 Task: Change the issues option "With the reason" in advanced search to "any reason".
Action: Mouse moved to (184, 378)
Screenshot: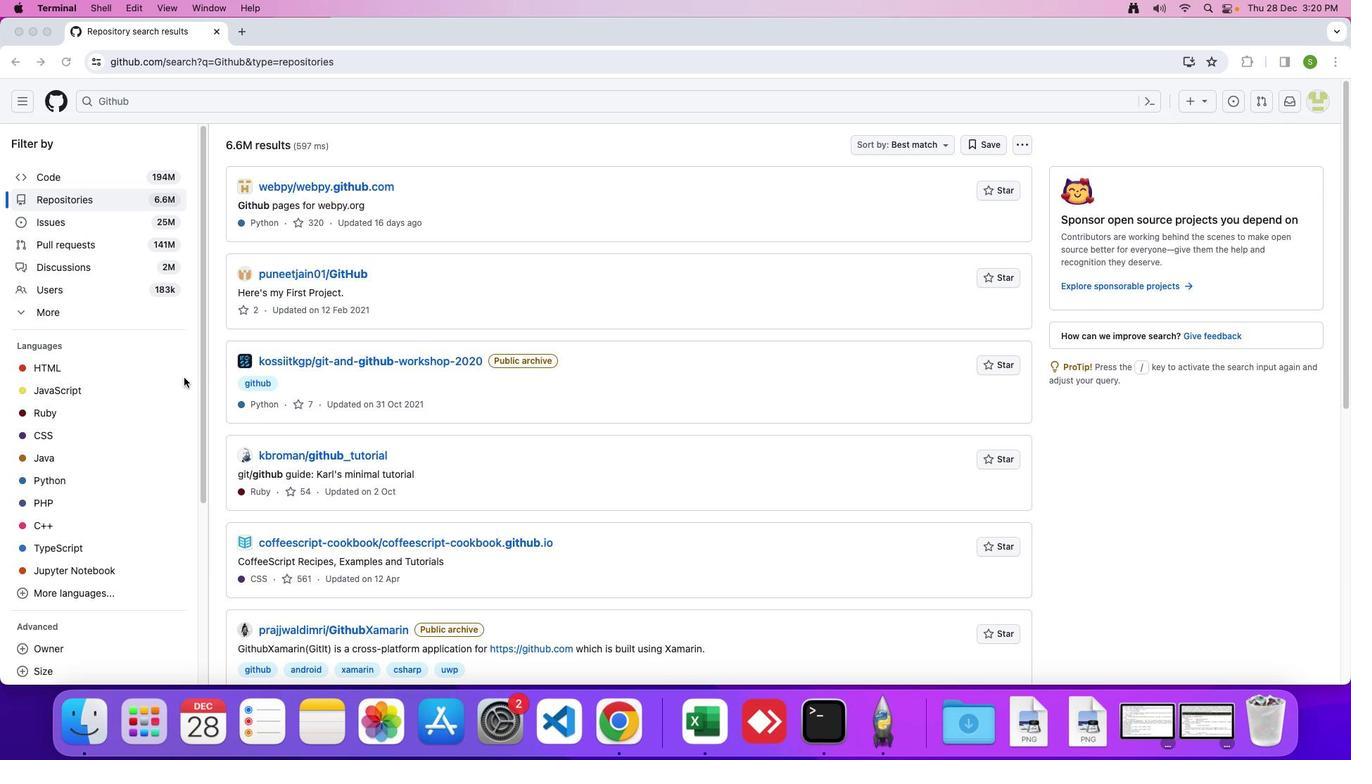 
Action: Mouse scrolled (184, 378) with delta (0, 0)
Screenshot: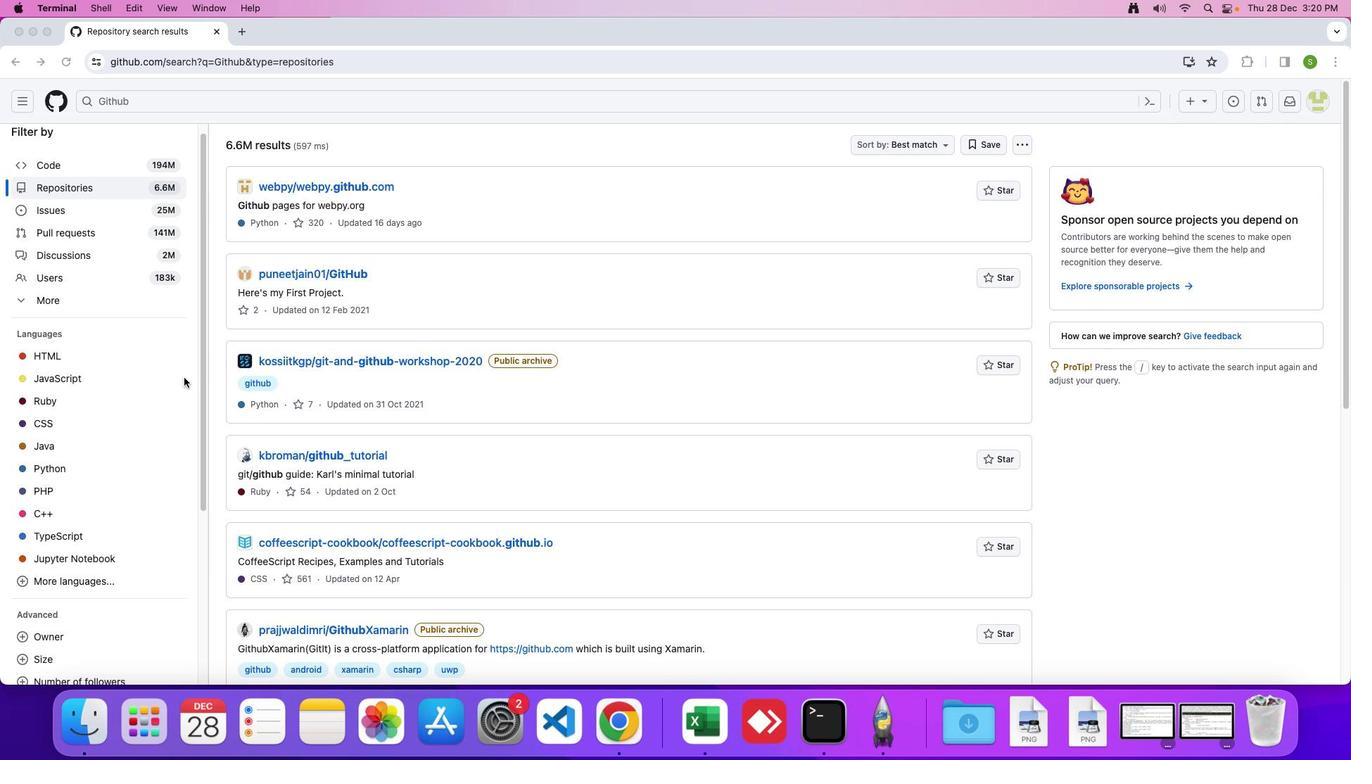 
Action: Mouse scrolled (184, 378) with delta (0, 0)
Screenshot: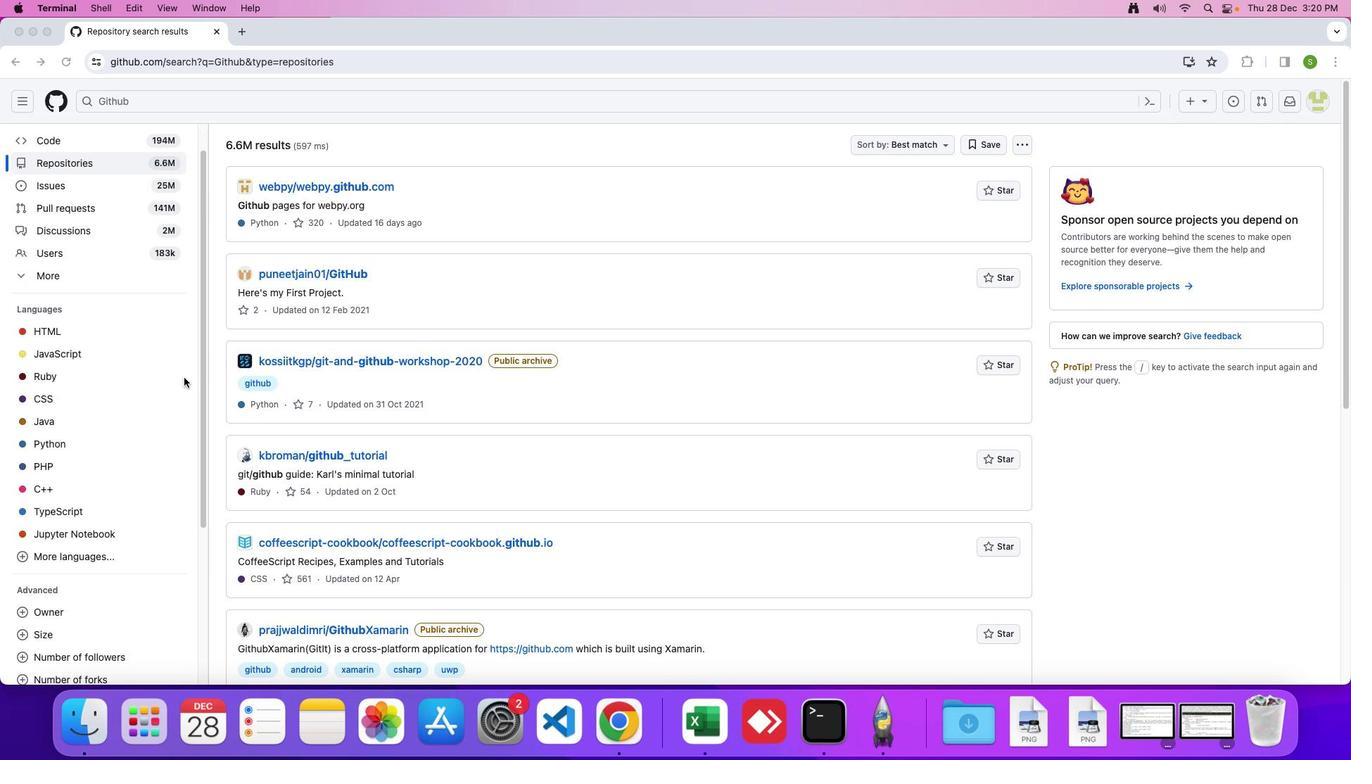
Action: Mouse scrolled (184, 378) with delta (0, -2)
Screenshot: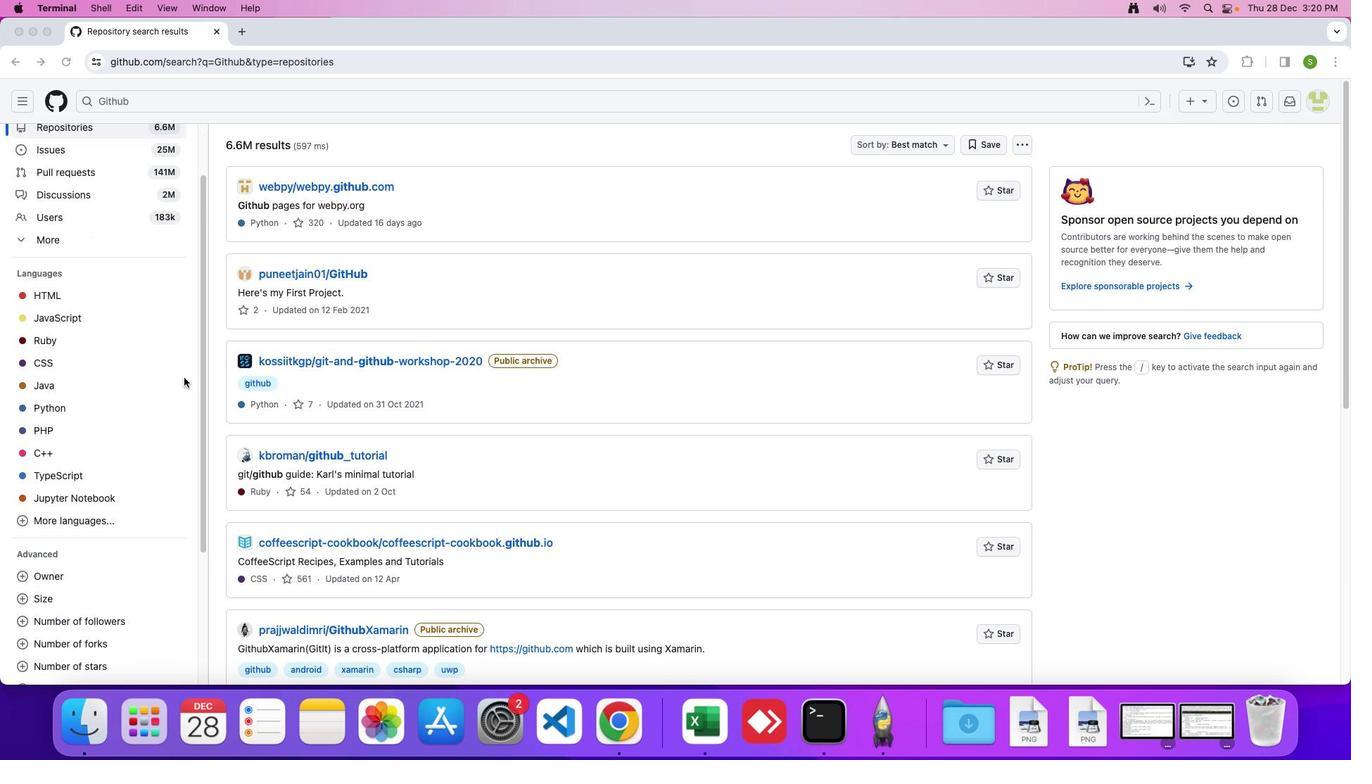 
Action: Mouse moved to (184, 378)
Screenshot: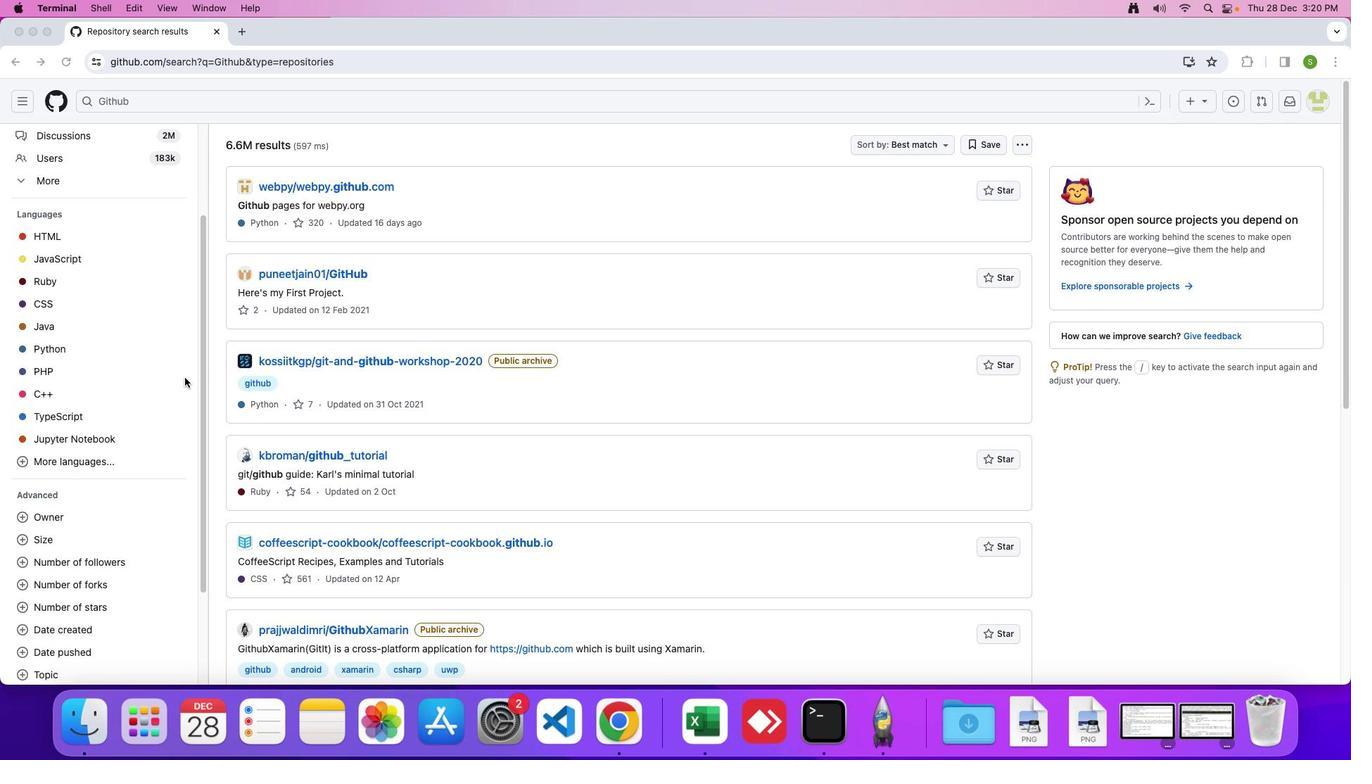 
Action: Mouse scrolled (184, 378) with delta (0, 0)
Screenshot: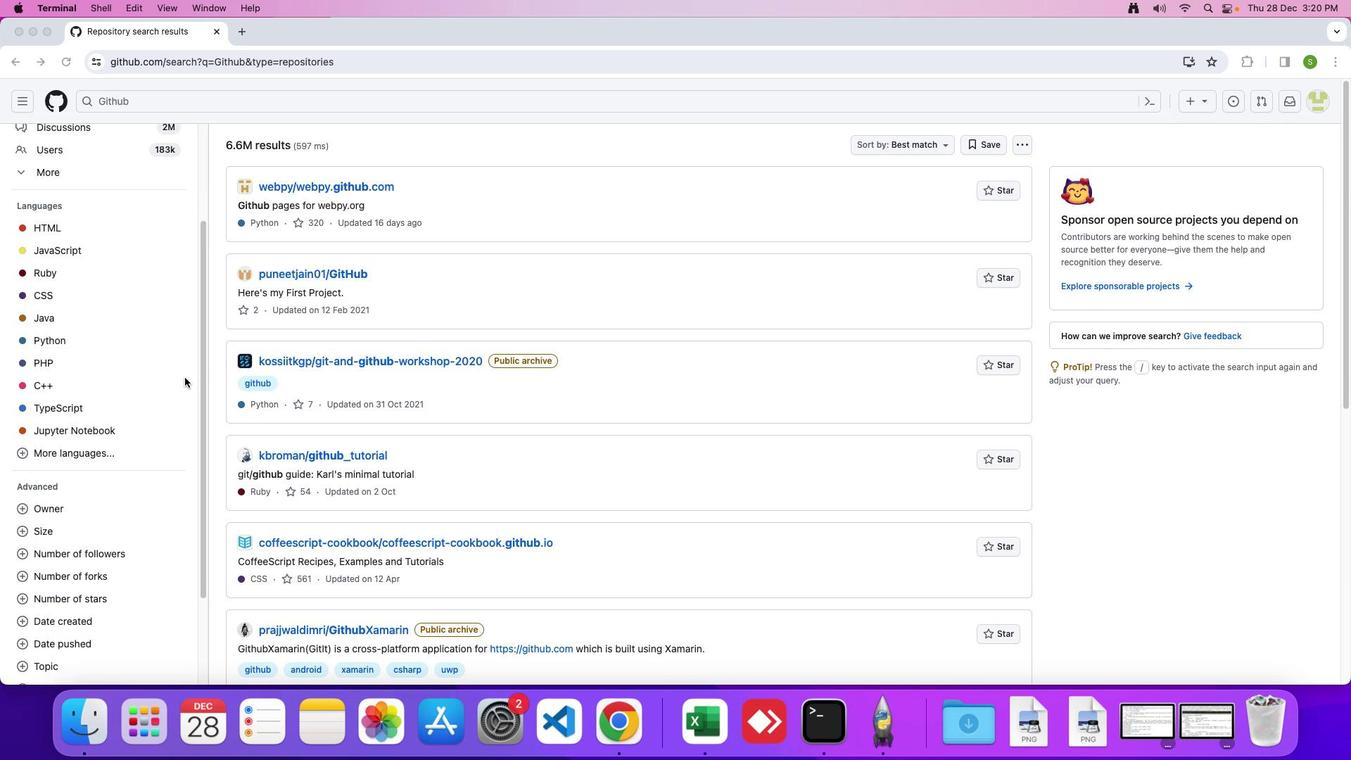 
Action: Mouse scrolled (184, 378) with delta (0, 0)
Screenshot: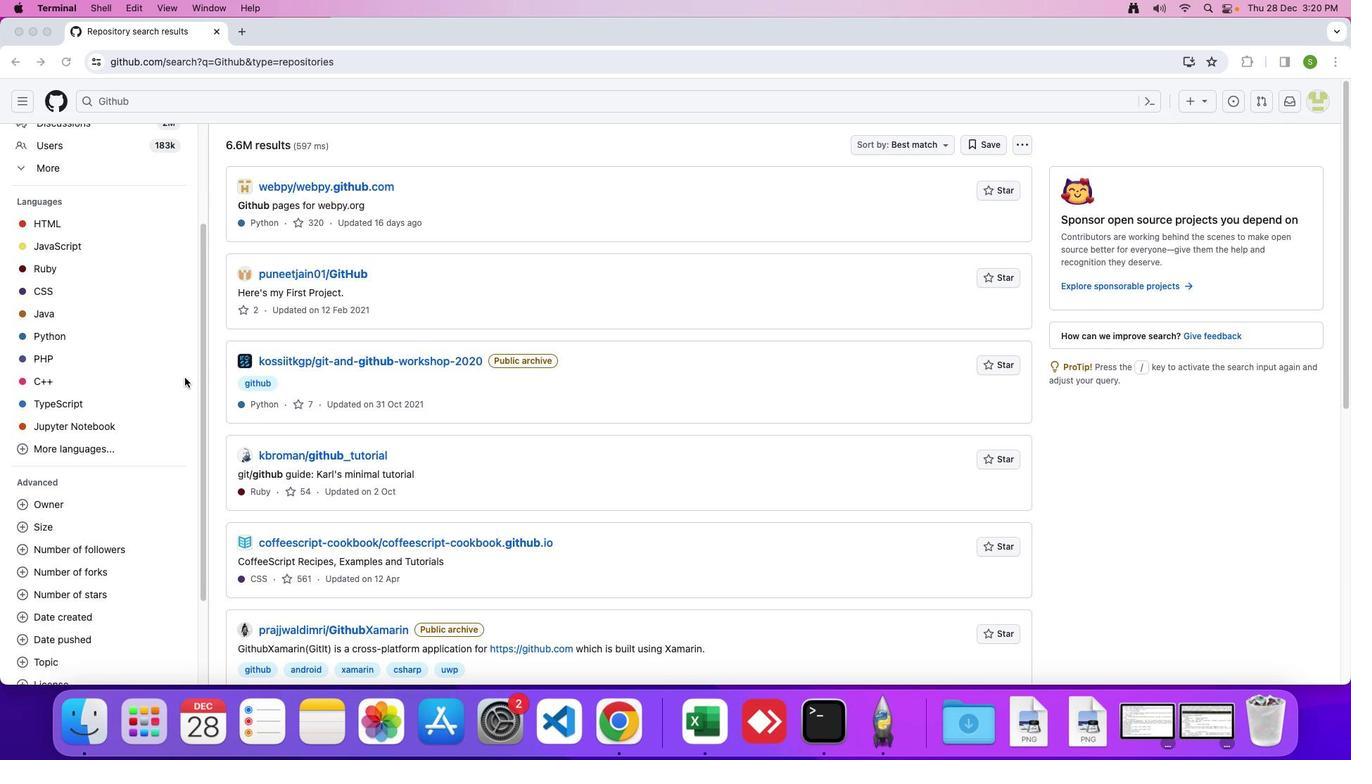 
Action: Mouse scrolled (184, 378) with delta (0, -1)
Screenshot: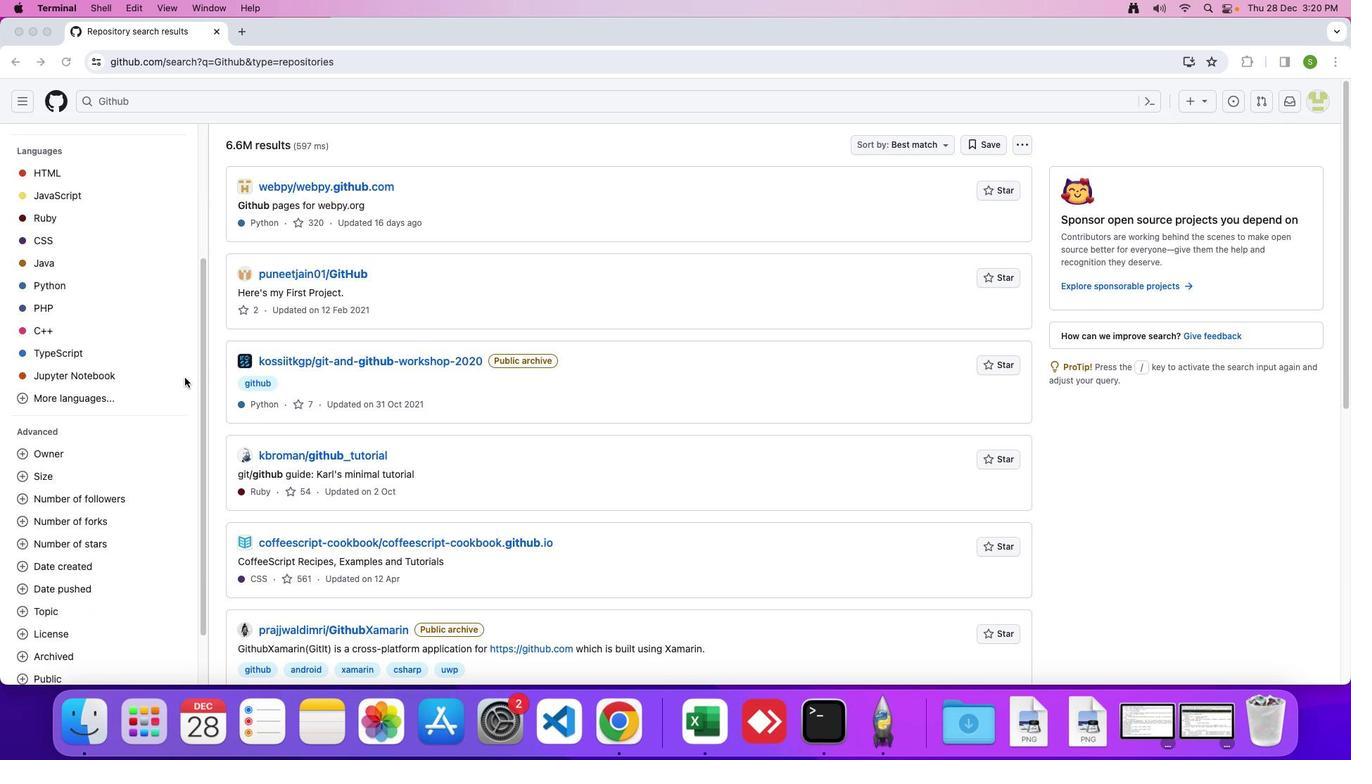 
Action: Mouse scrolled (184, 378) with delta (0, 0)
Screenshot: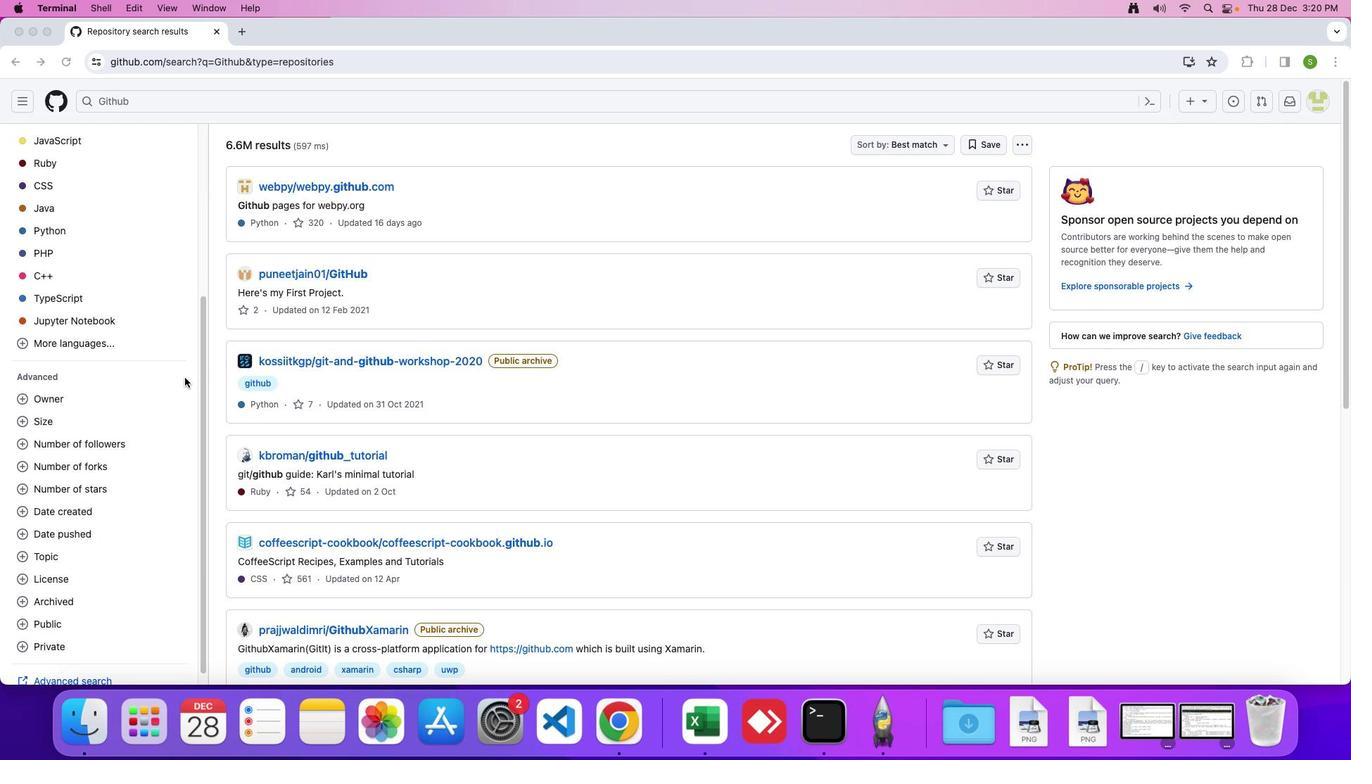 
Action: Mouse scrolled (184, 378) with delta (0, 0)
Screenshot: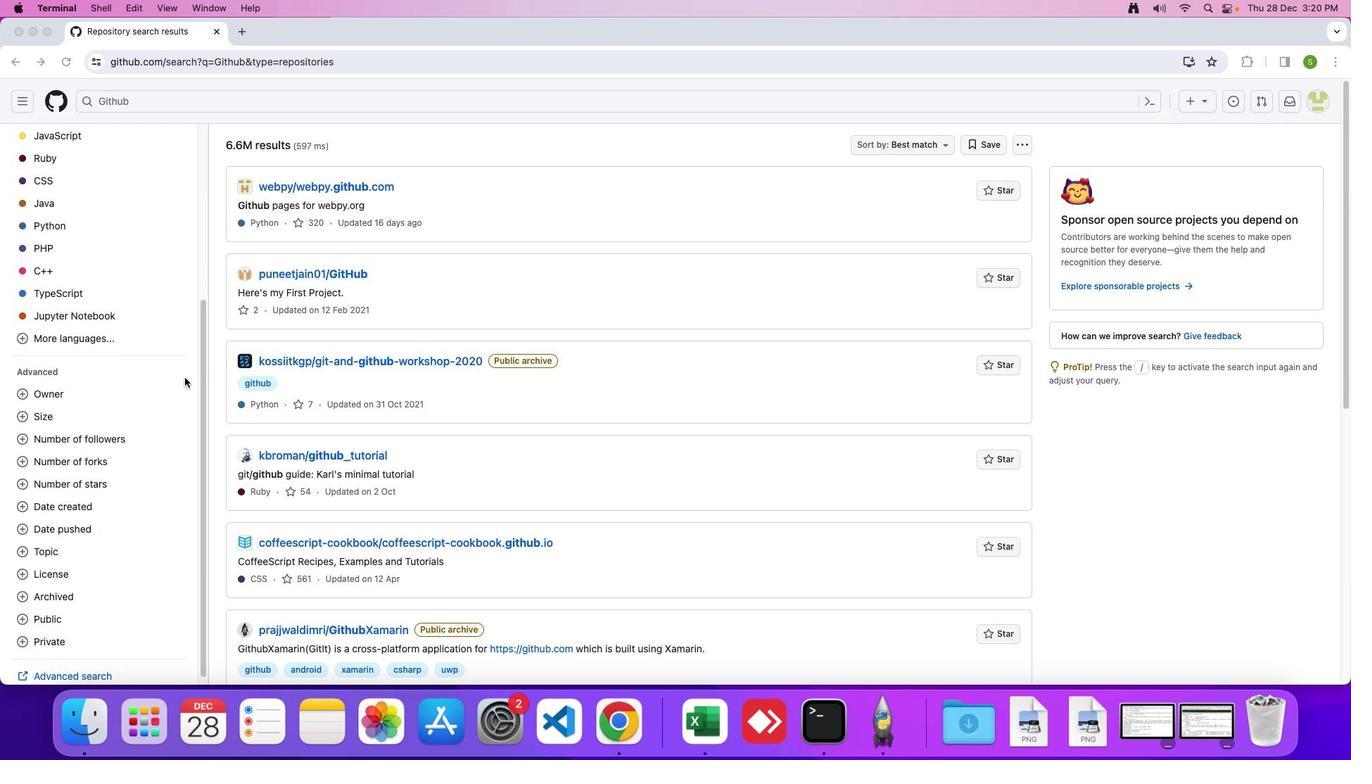
Action: Mouse scrolled (184, 378) with delta (0, -2)
Screenshot: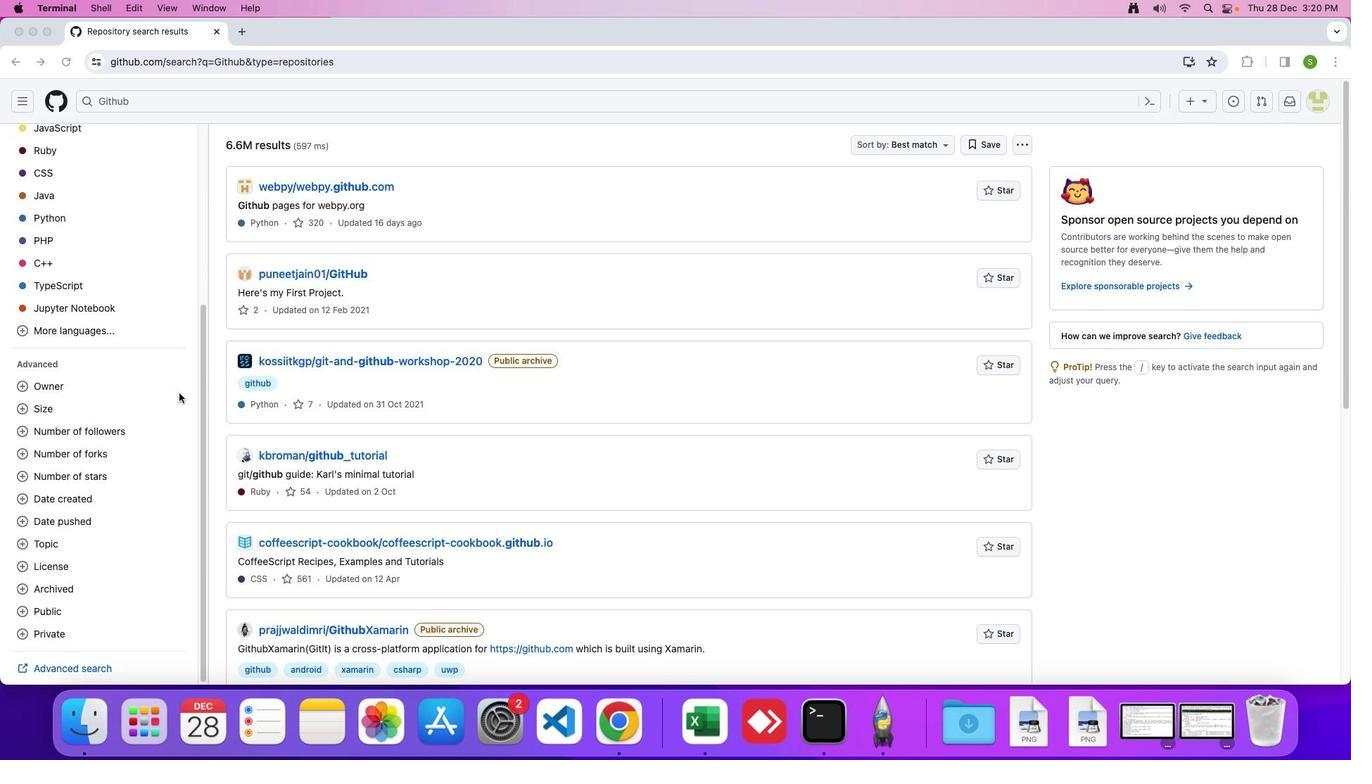 
Action: Mouse moved to (66, 663)
Screenshot: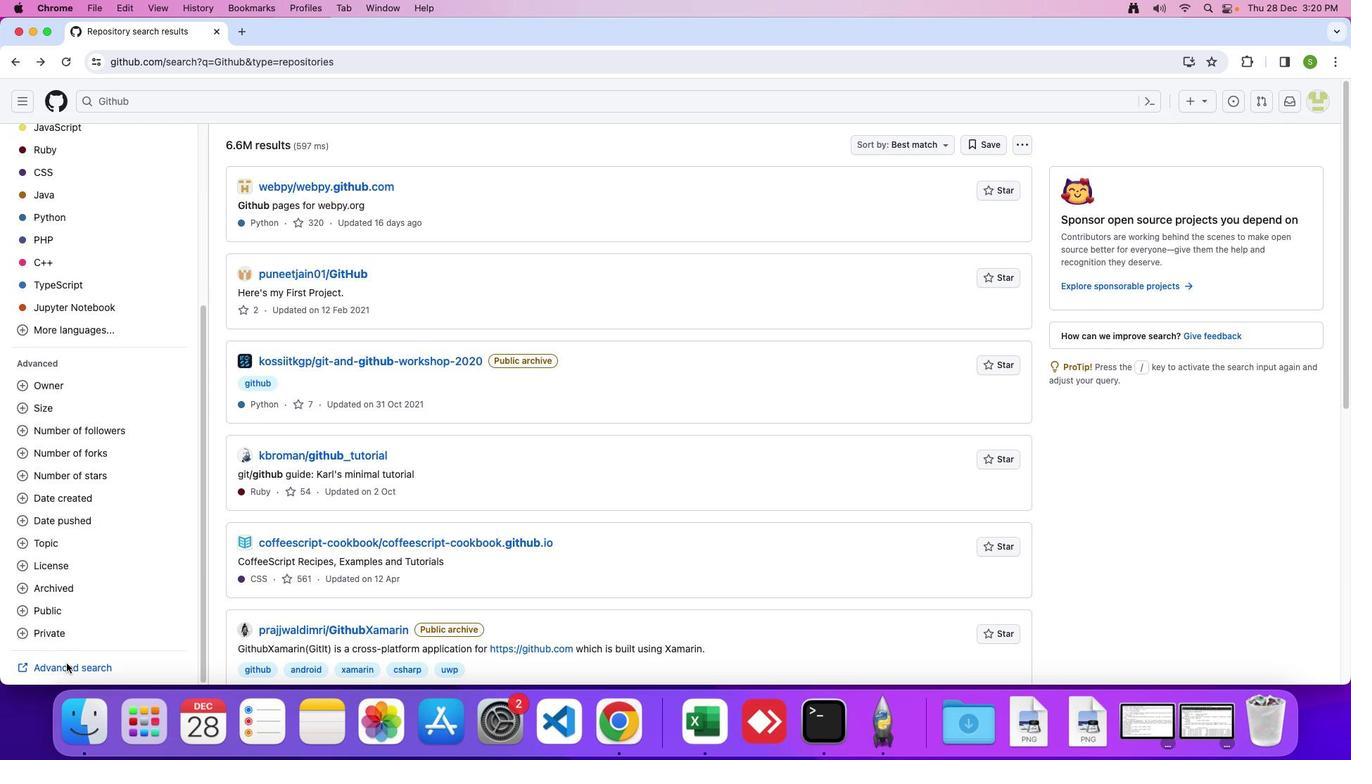 
Action: Mouse pressed left at (66, 663)
Screenshot: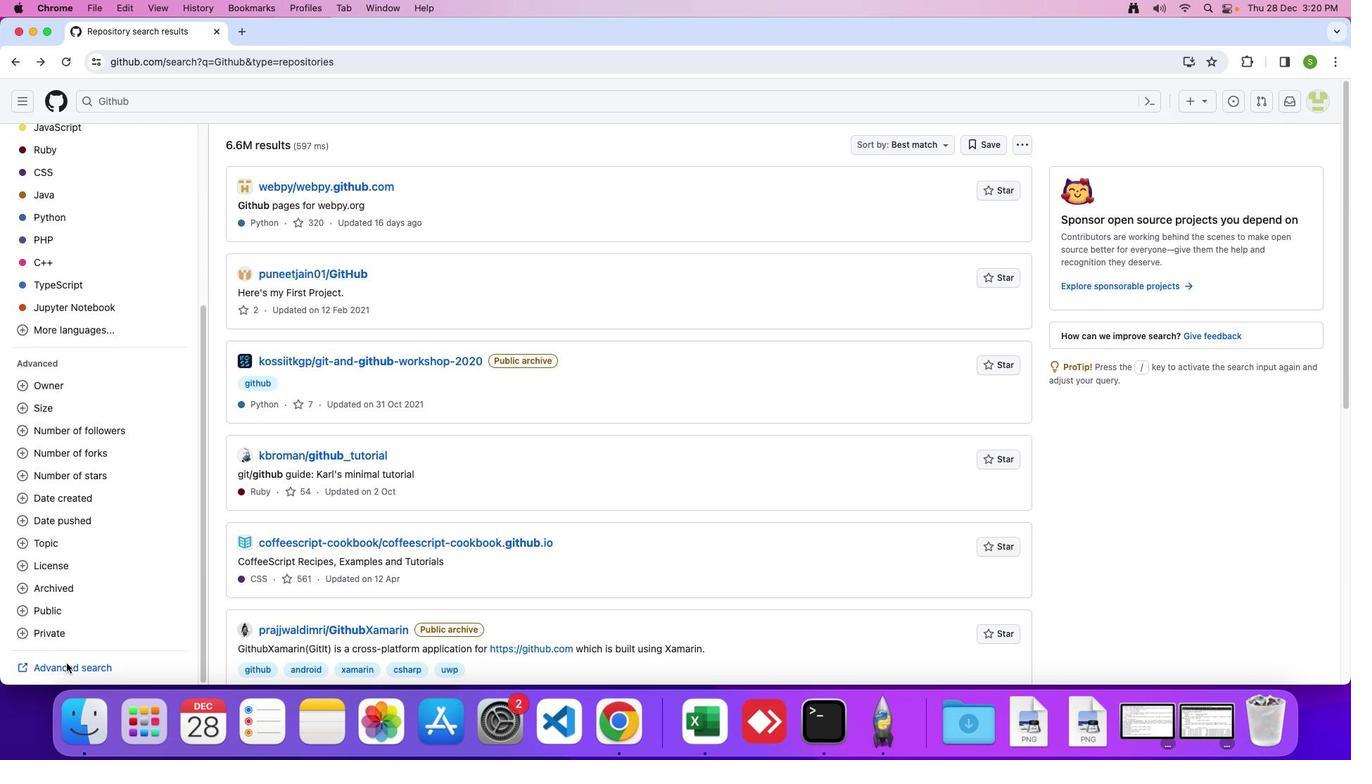 
Action: Mouse moved to (66, 664)
Screenshot: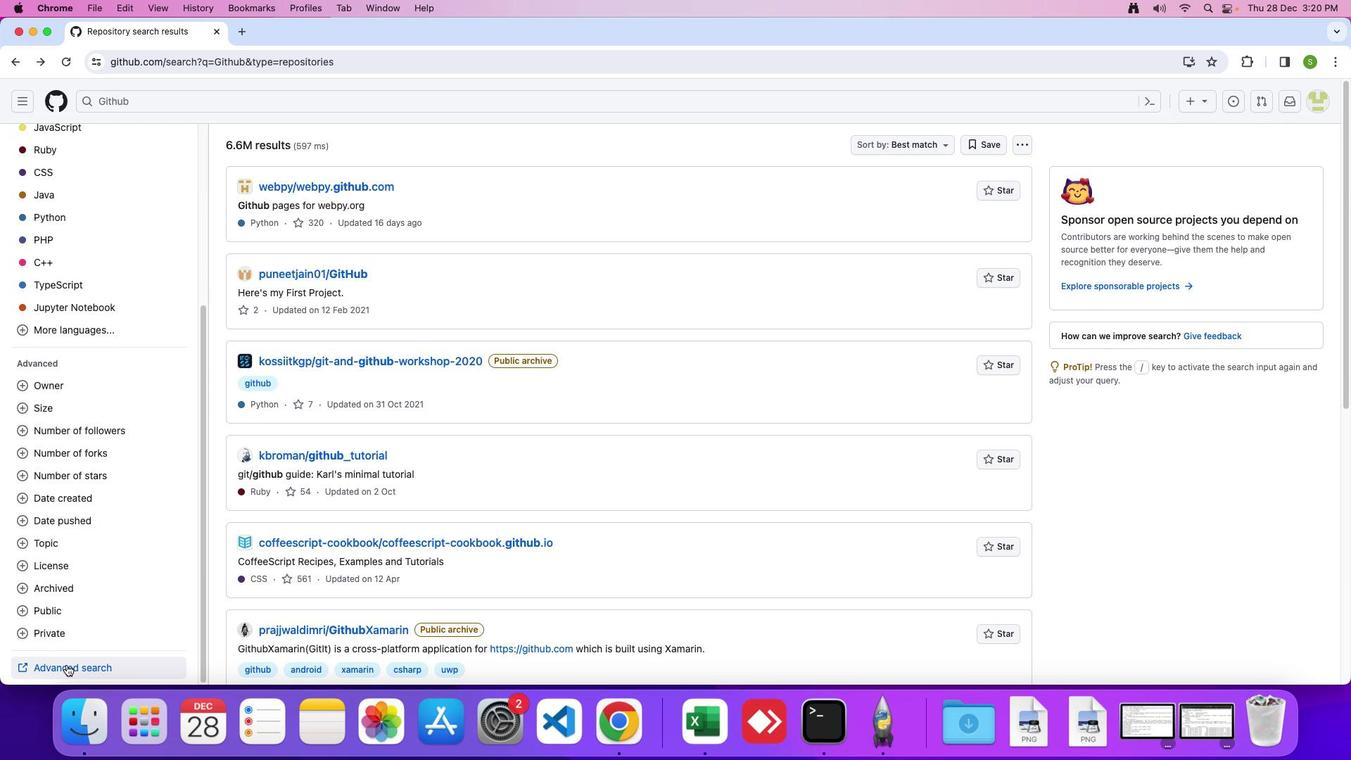 
Action: Mouse pressed left at (66, 664)
Screenshot: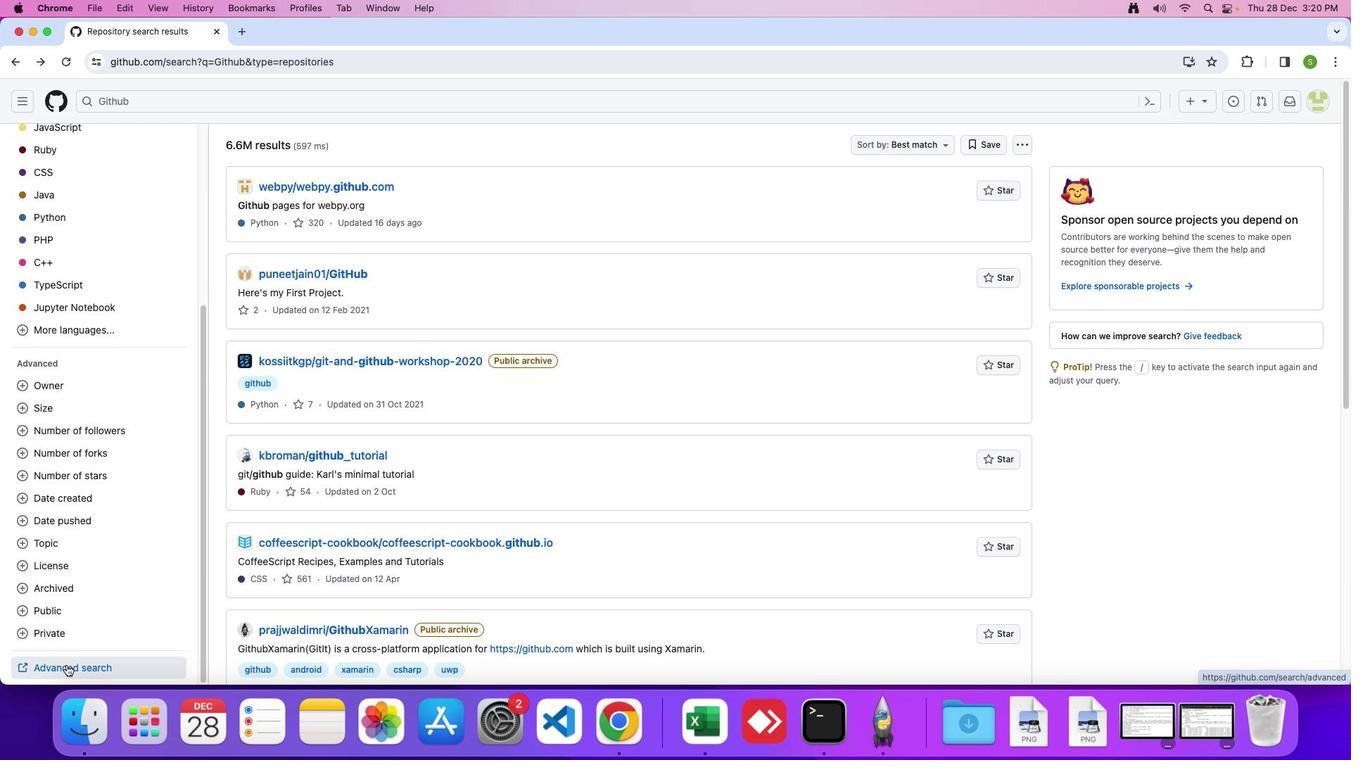 
Action: Mouse moved to (622, 457)
Screenshot: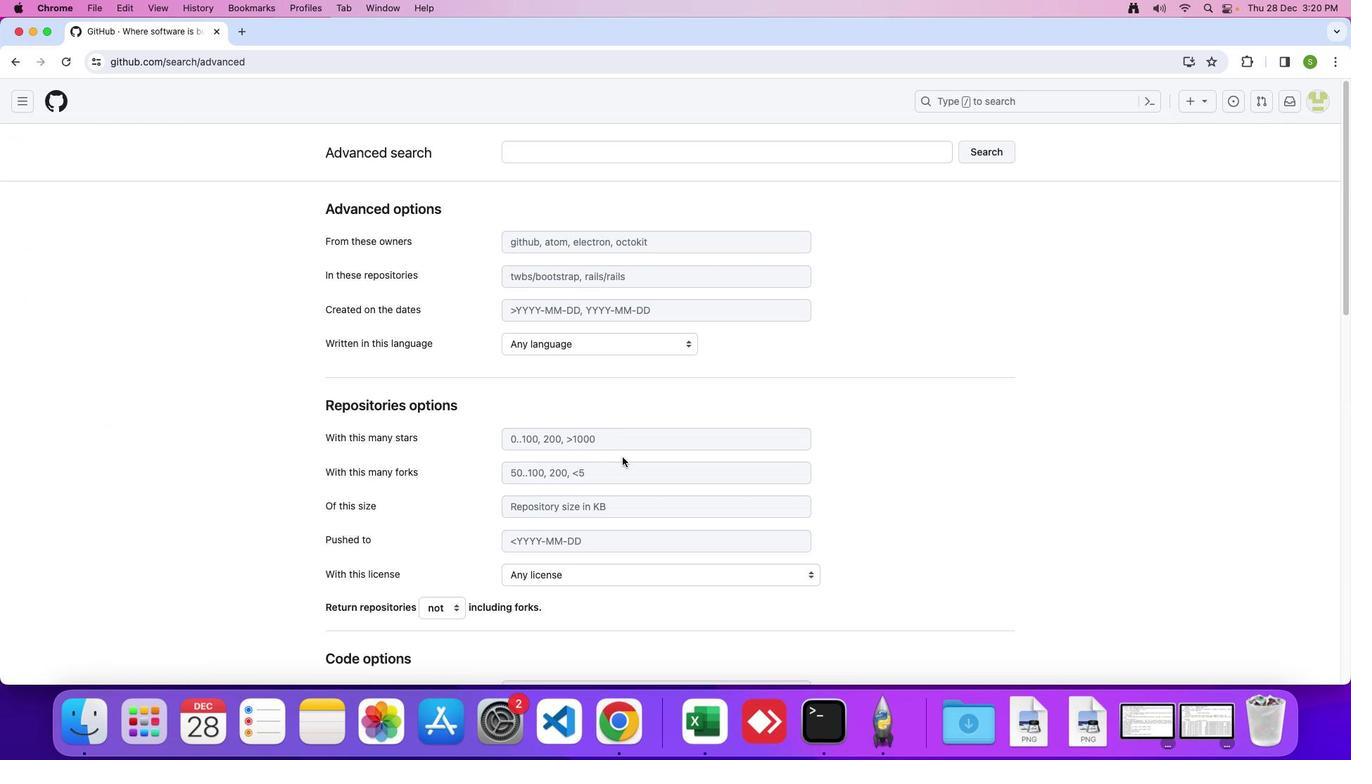 
Action: Mouse scrolled (622, 457) with delta (0, 0)
Screenshot: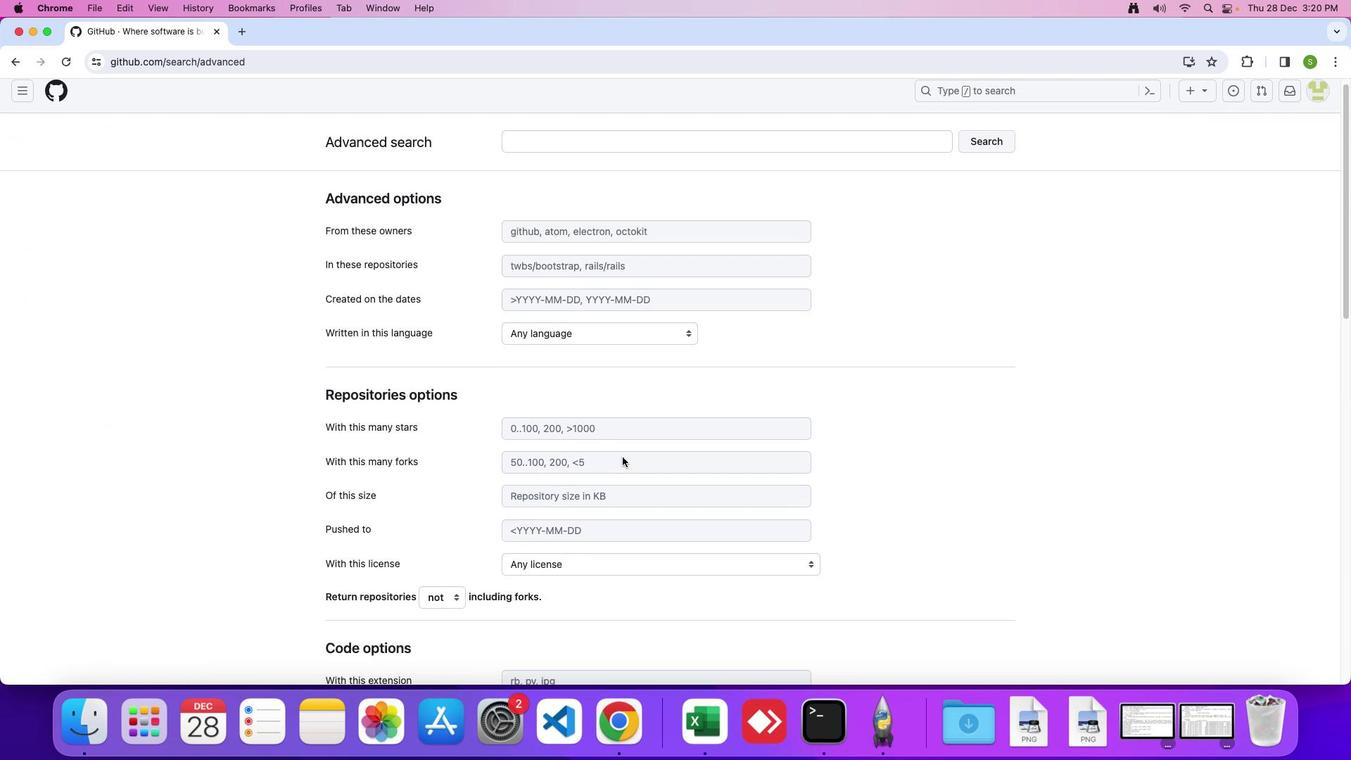 
Action: Mouse scrolled (622, 457) with delta (0, 0)
Screenshot: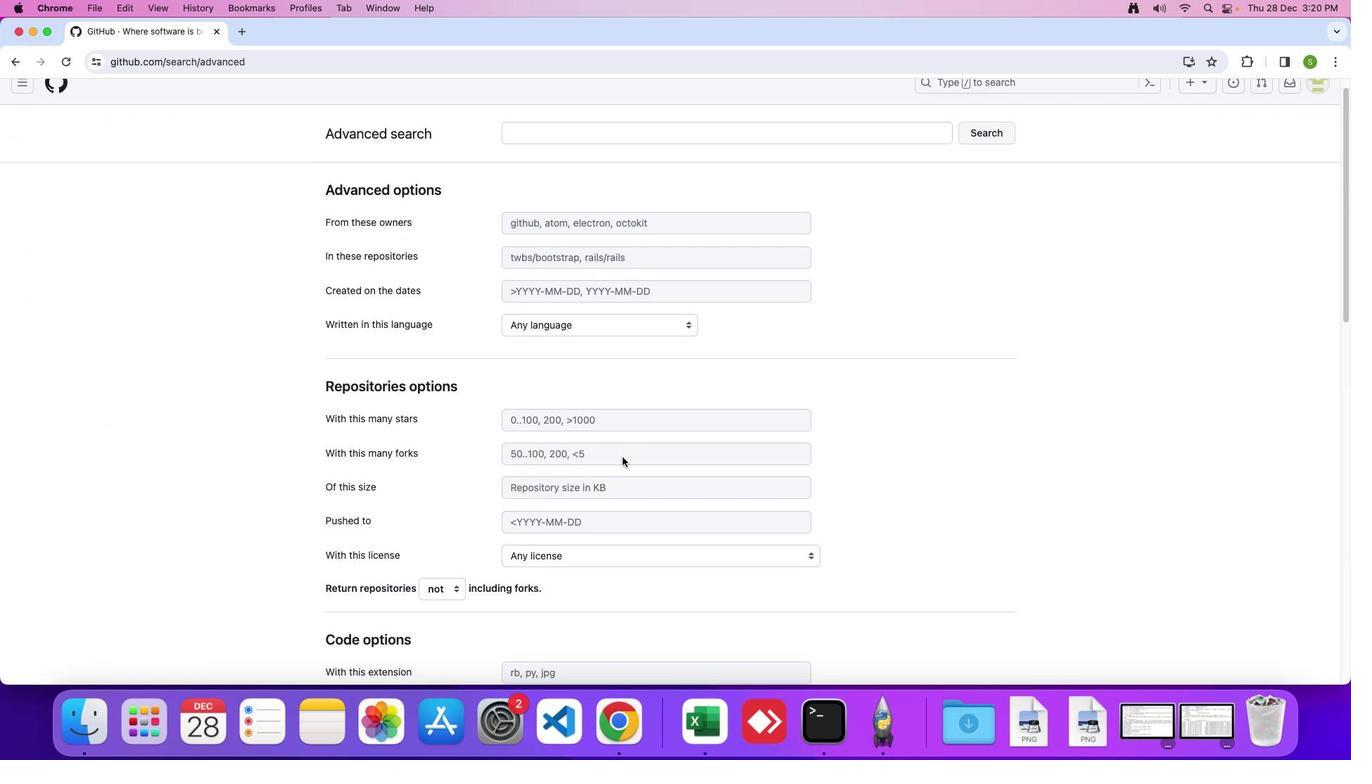 
Action: Mouse scrolled (622, 457) with delta (0, 0)
Screenshot: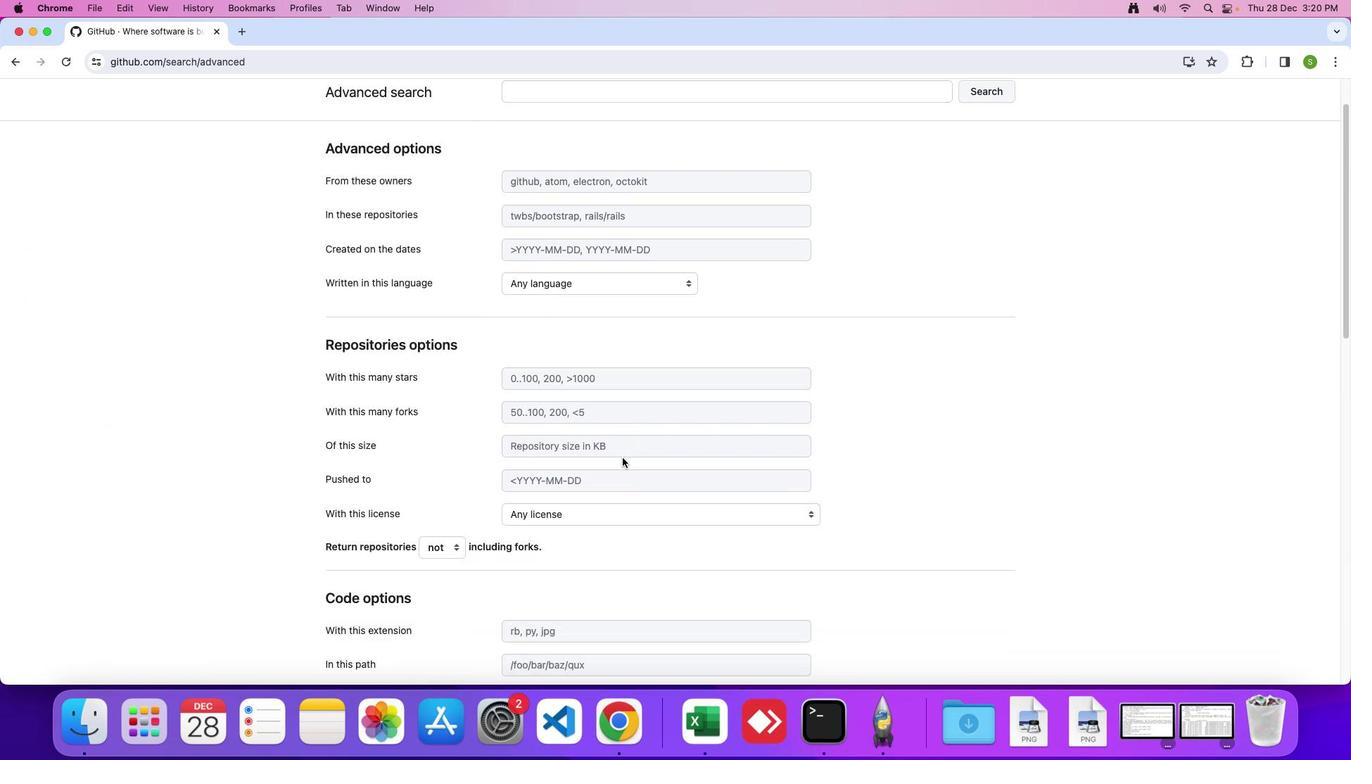 
Action: Mouse moved to (611, 457)
Screenshot: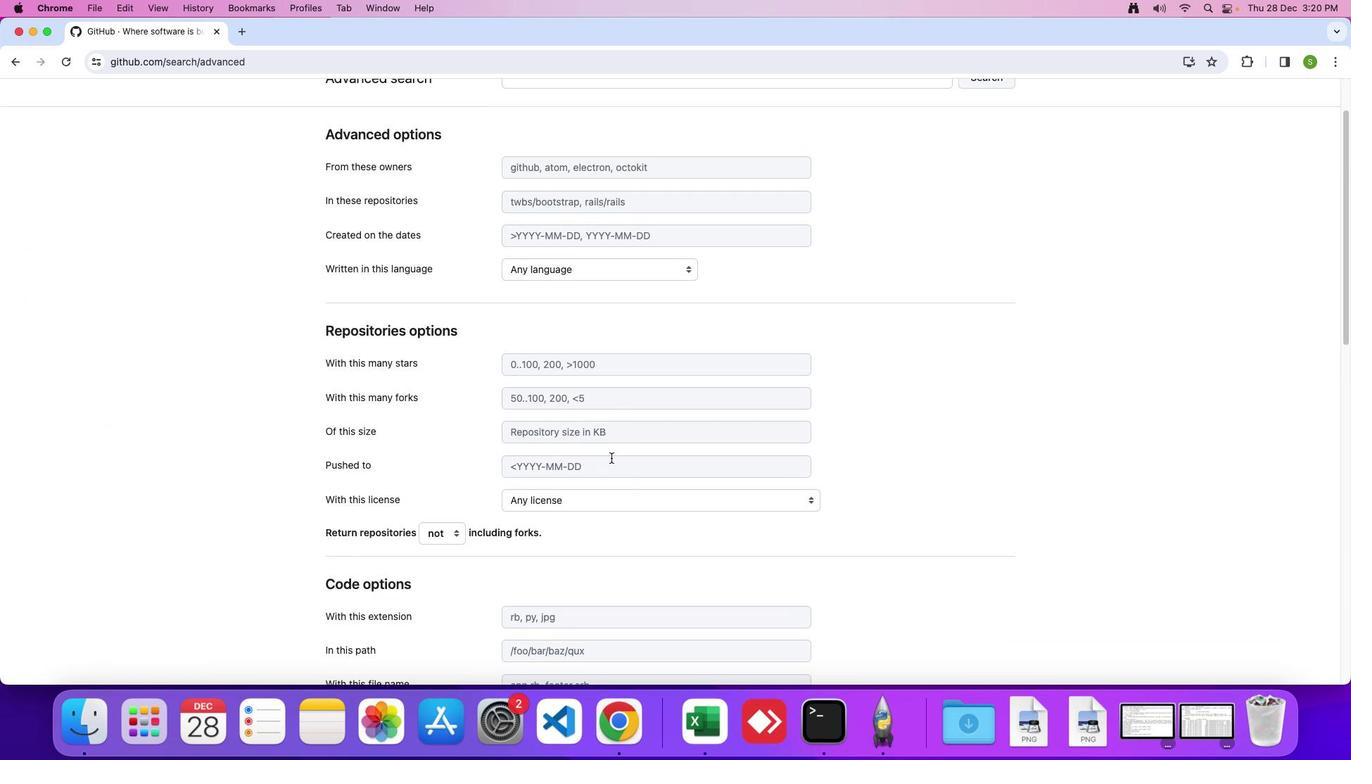 
Action: Mouse scrolled (611, 457) with delta (0, 0)
Screenshot: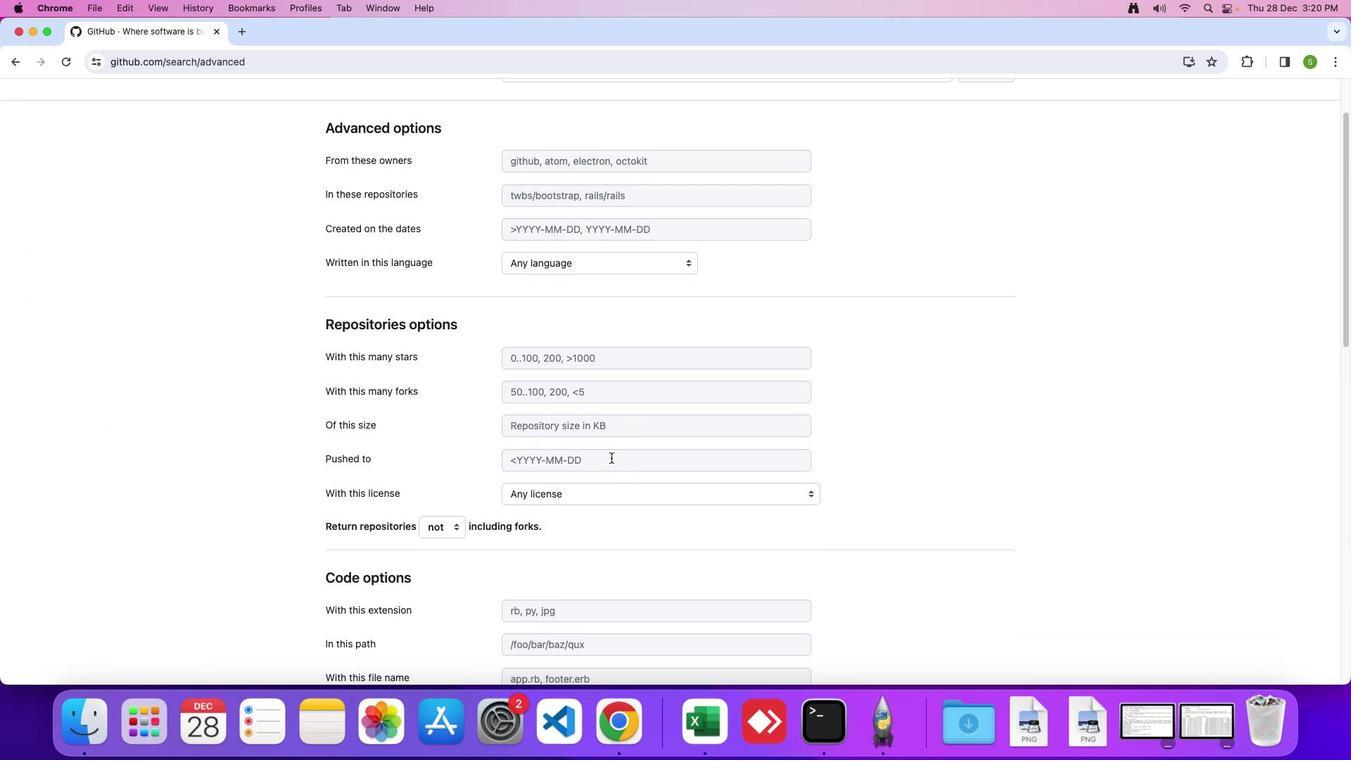 
Action: Mouse scrolled (611, 457) with delta (0, 0)
Screenshot: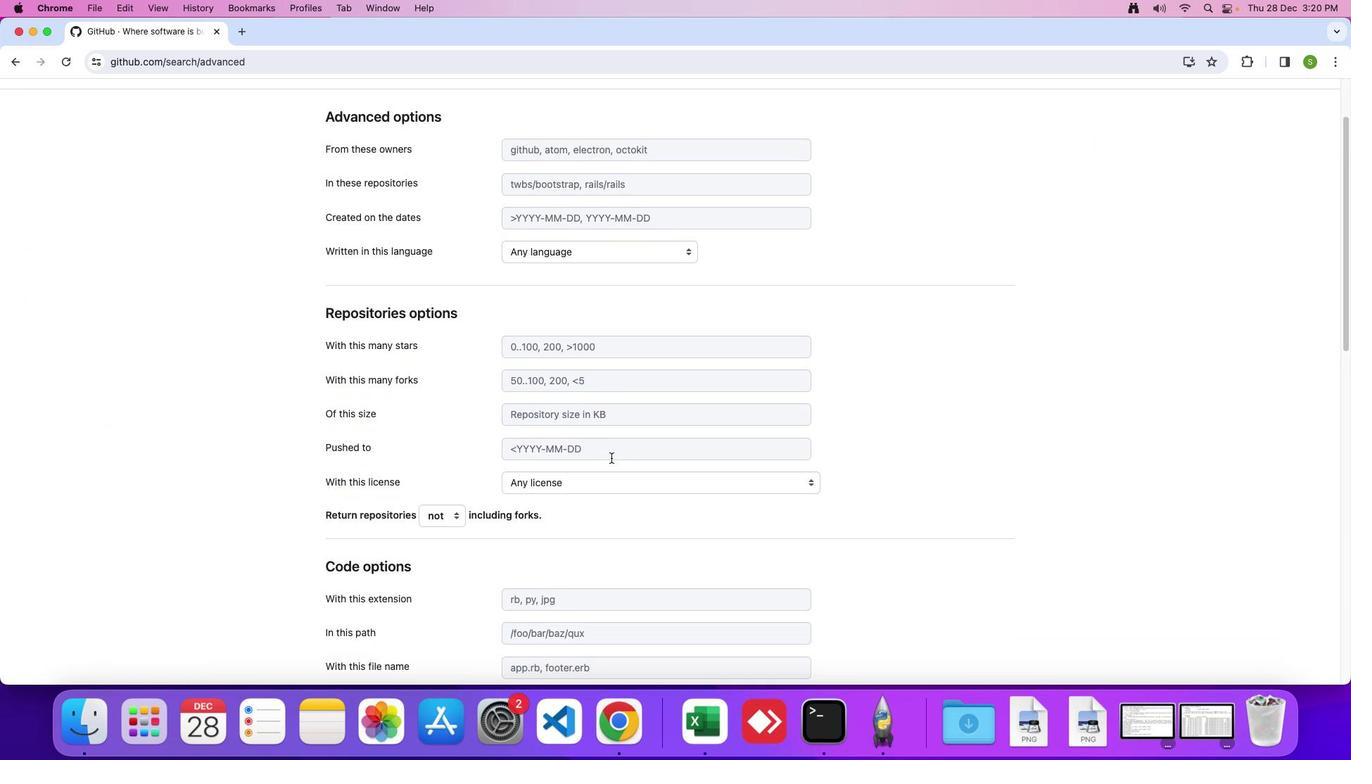 
Action: Mouse moved to (611, 457)
Screenshot: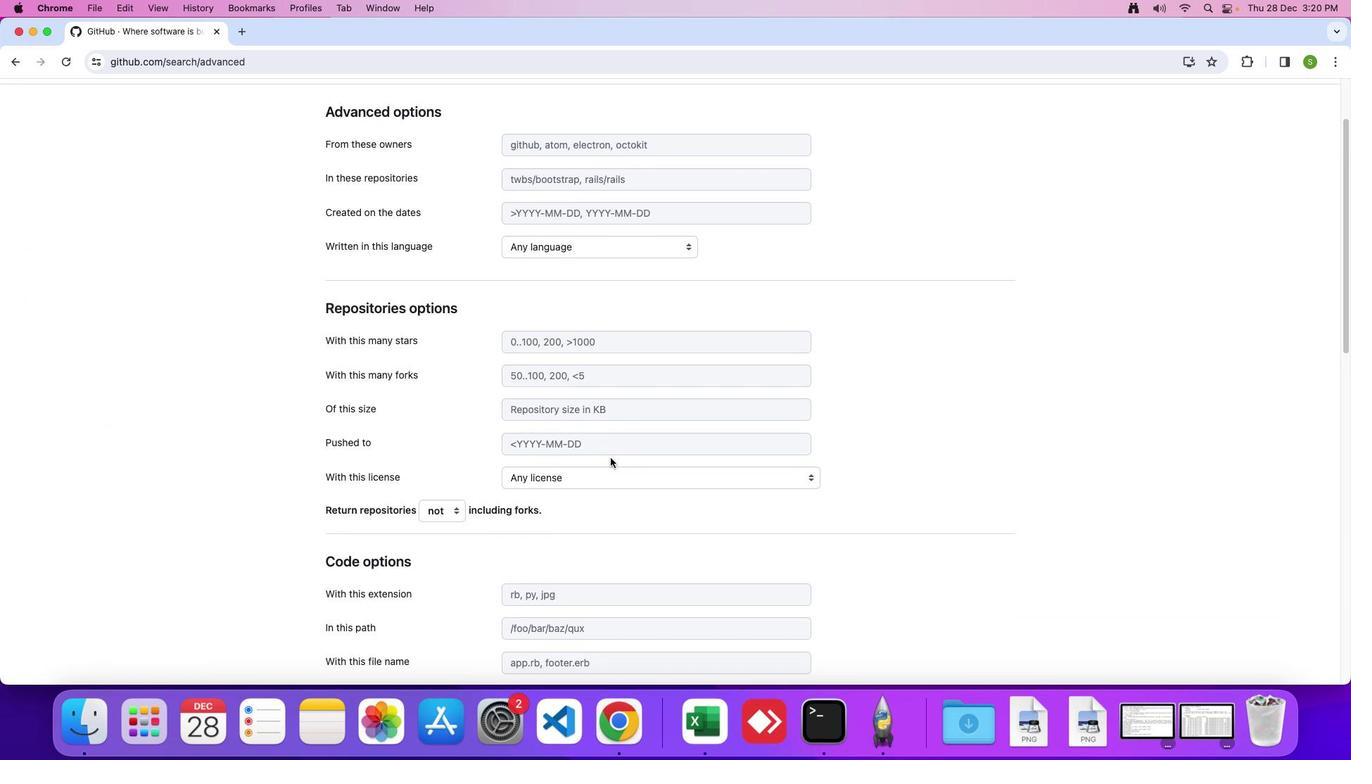 
Action: Mouse scrolled (611, 457) with delta (0, 0)
Screenshot: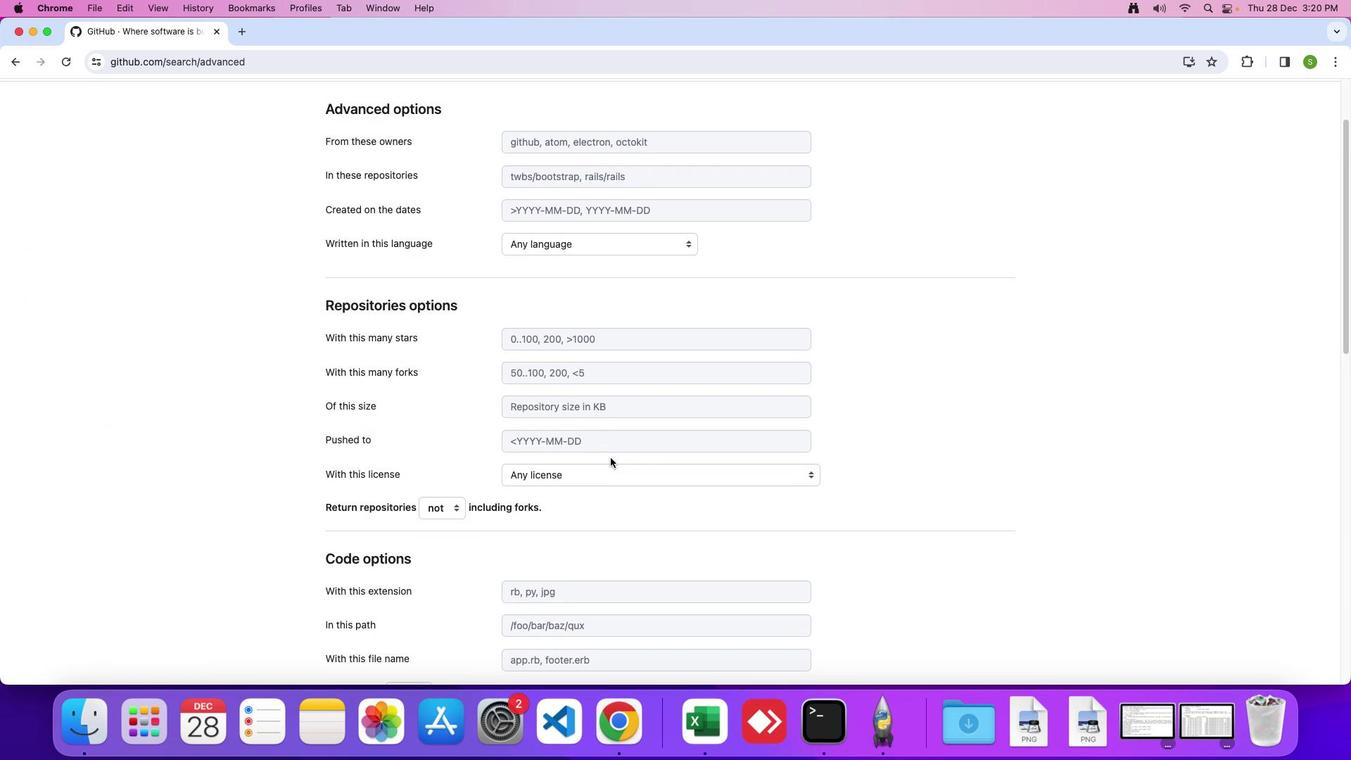 
Action: Mouse scrolled (611, 457) with delta (0, 0)
Screenshot: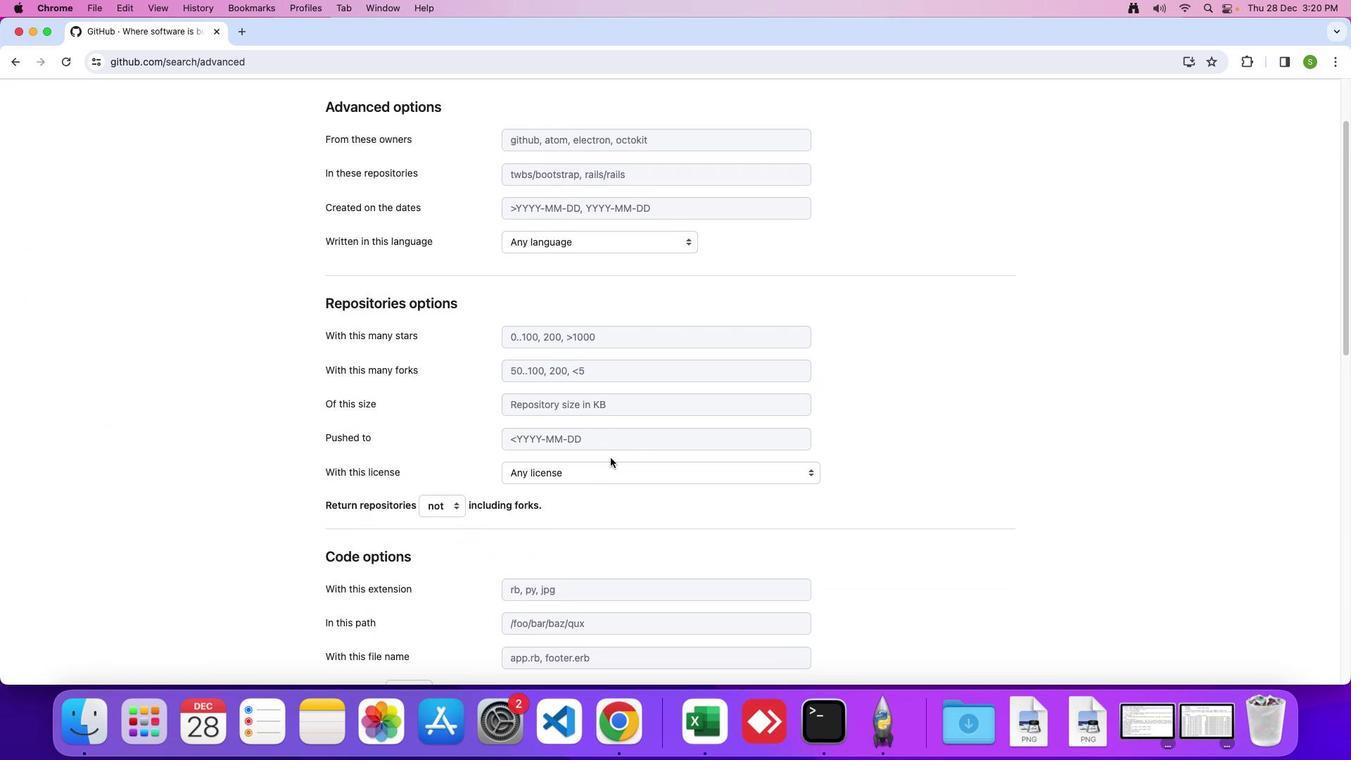 
Action: Mouse scrolled (611, 457) with delta (0, 0)
Screenshot: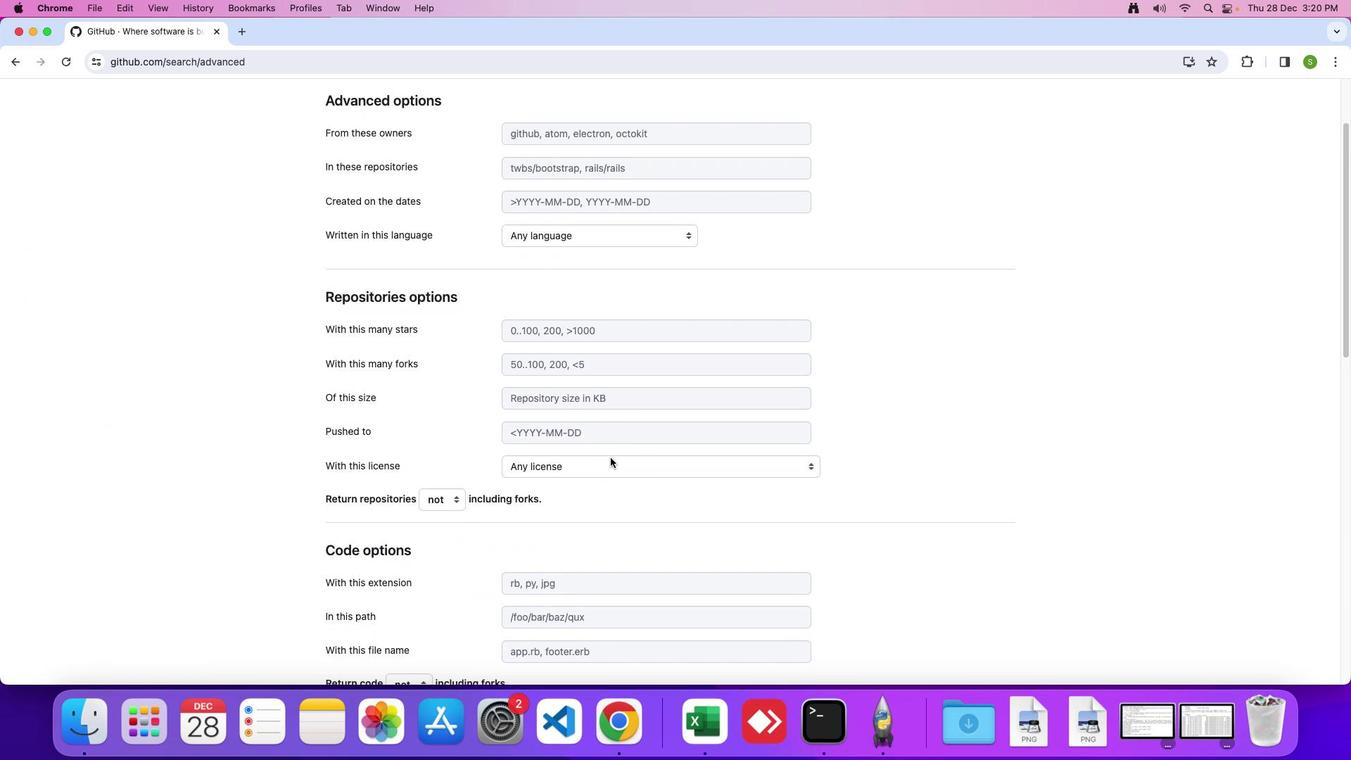 
Action: Mouse moved to (609, 458)
Screenshot: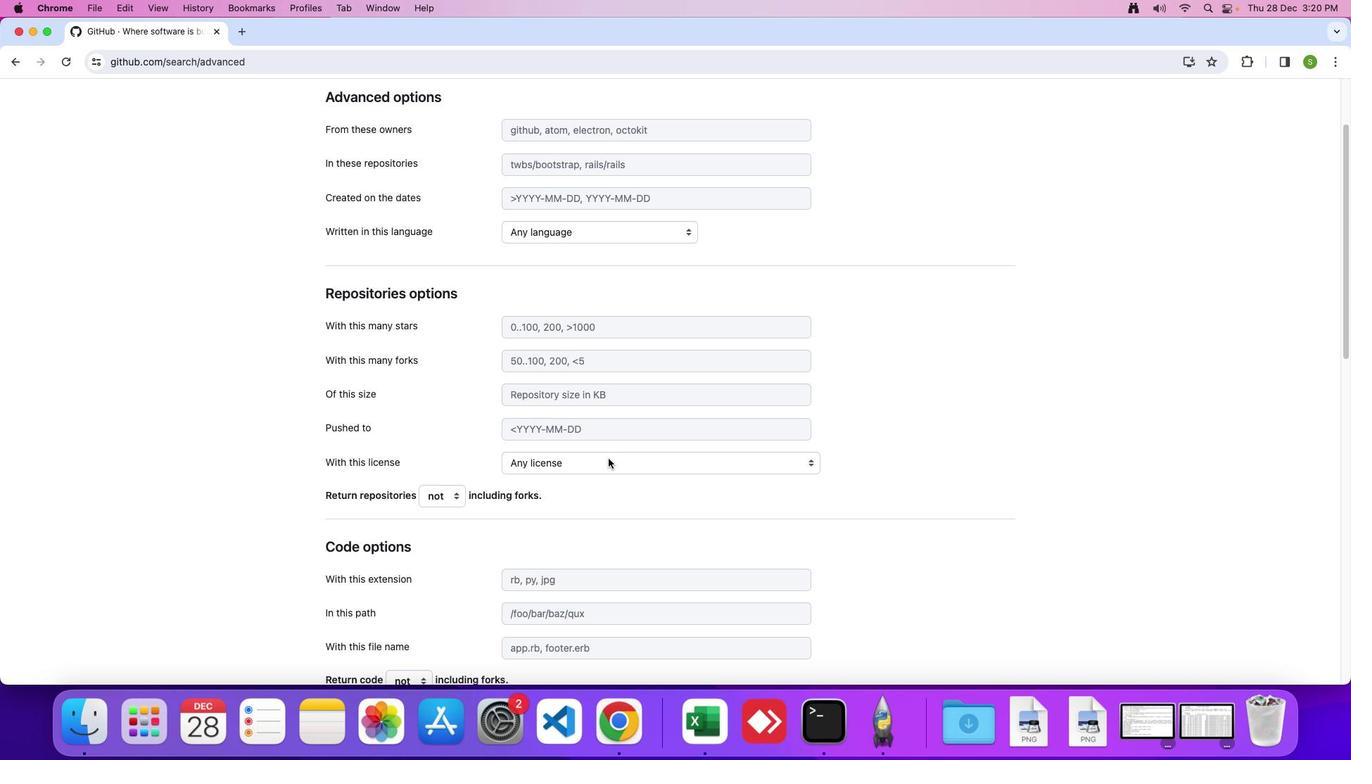 
Action: Mouse scrolled (609, 458) with delta (0, 0)
Screenshot: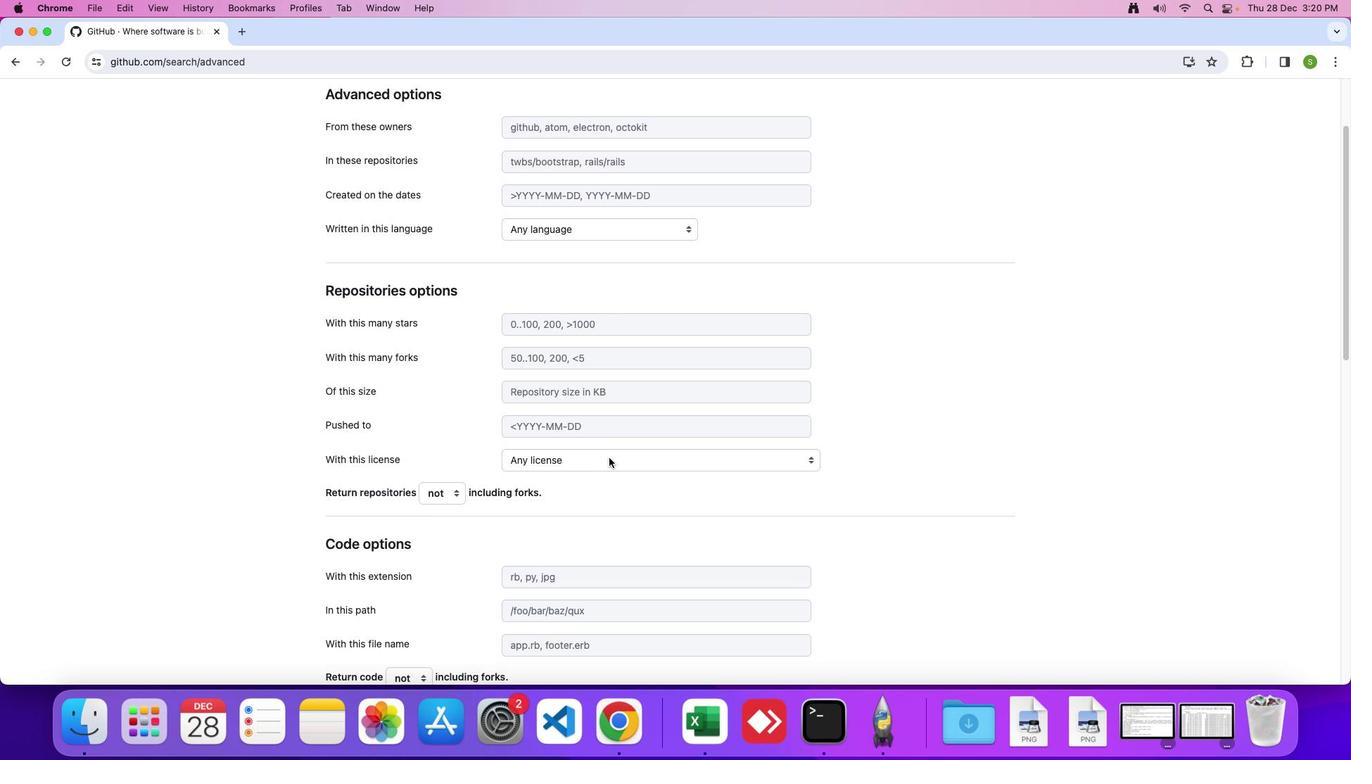 
Action: Mouse scrolled (609, 458) with delta (0, 0)
Screenshot: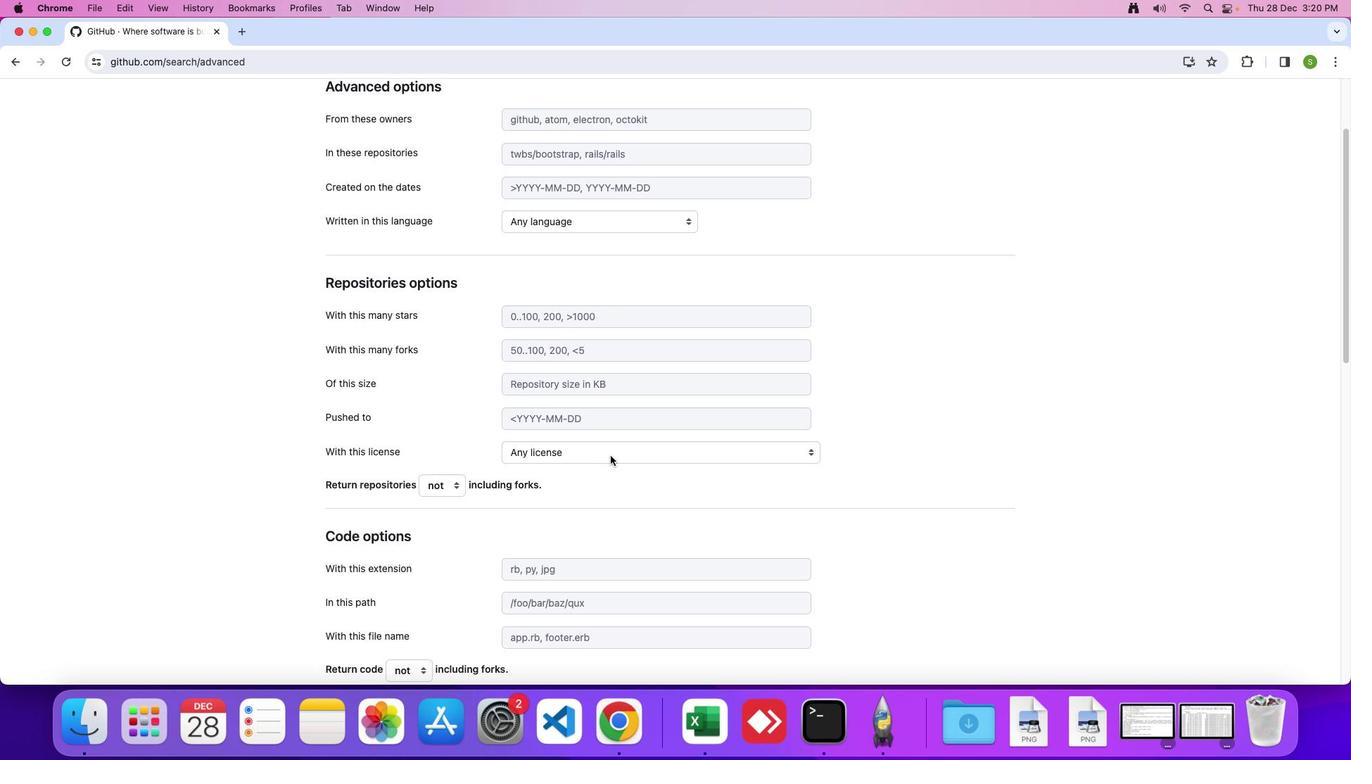 
Action: Mouse moved to (616, 454)
Screenshot: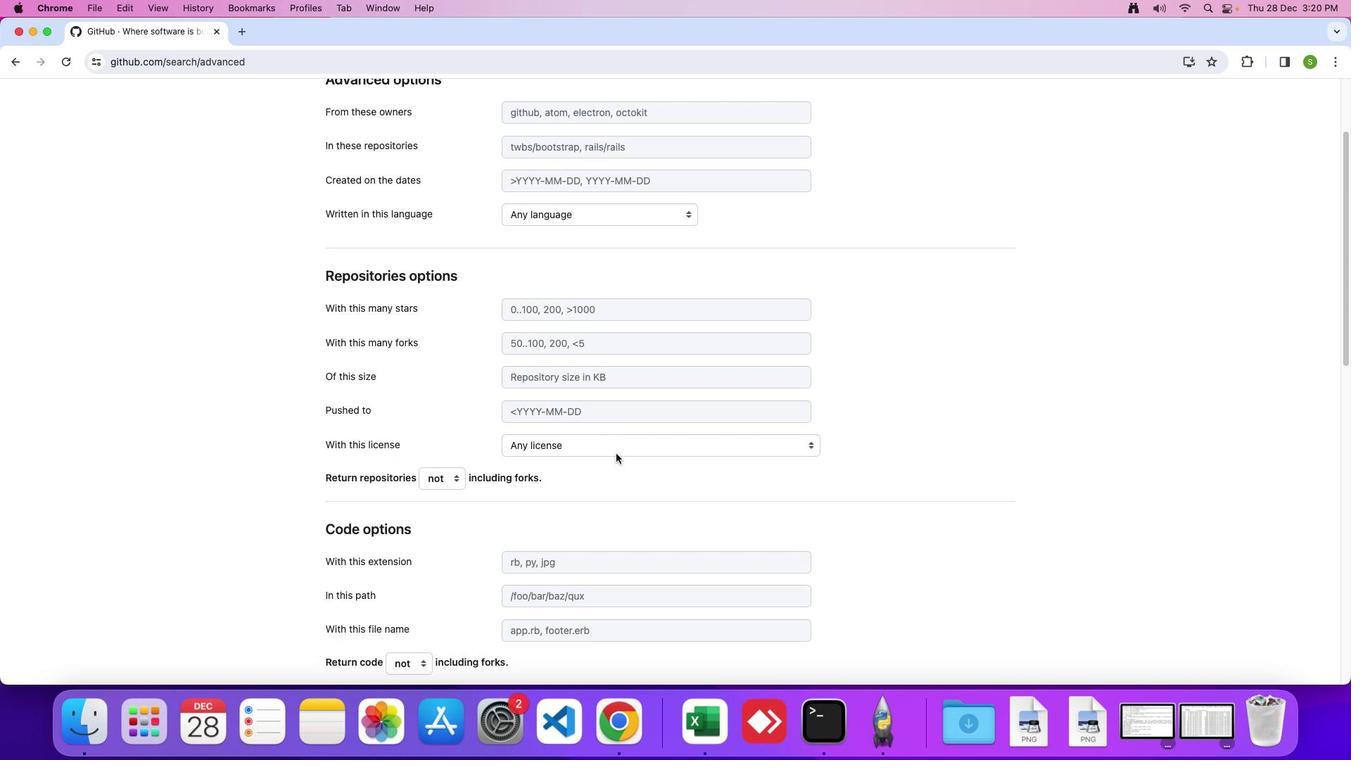 
Action: Mouse scrolled (616, 454) with delta (0, 0)
Screenshot: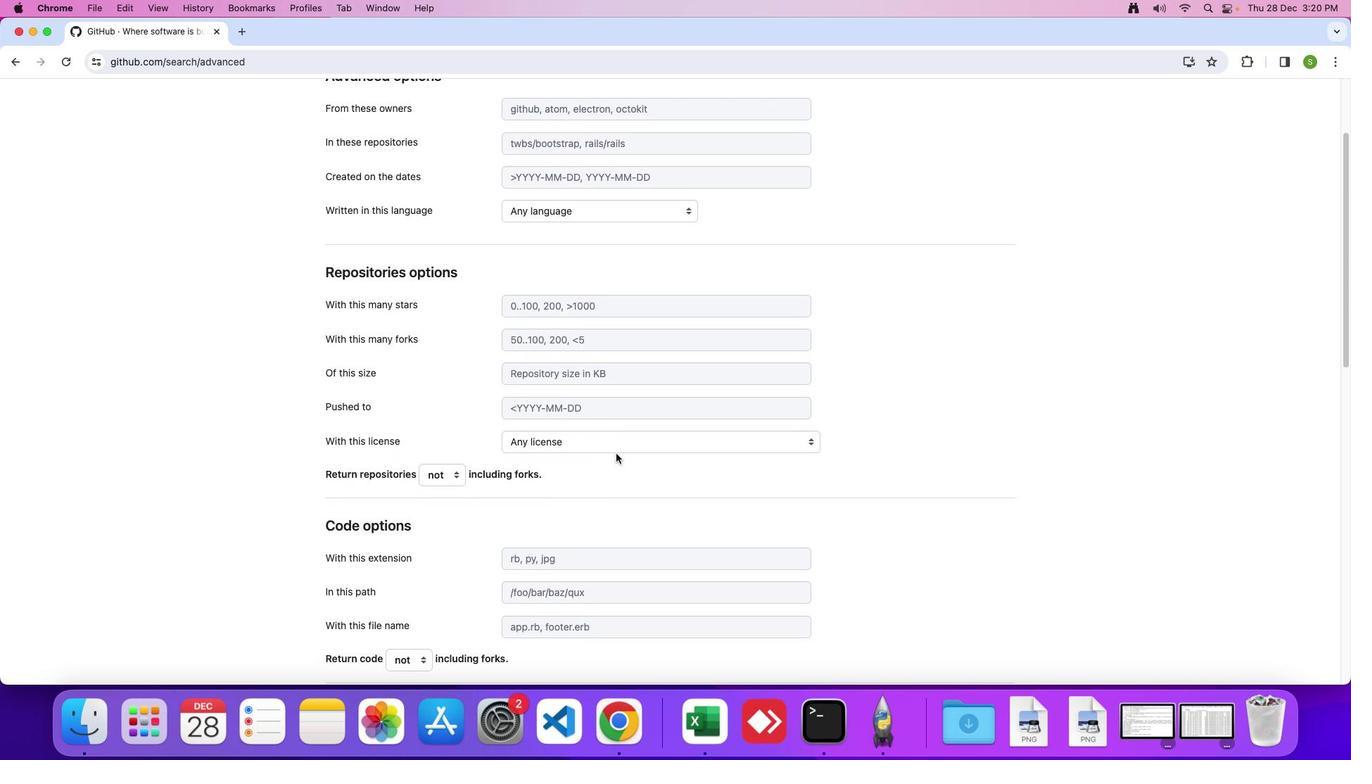 
Action: Mouse scrolled (616, 454) with delta (0, 0)
Screenshot: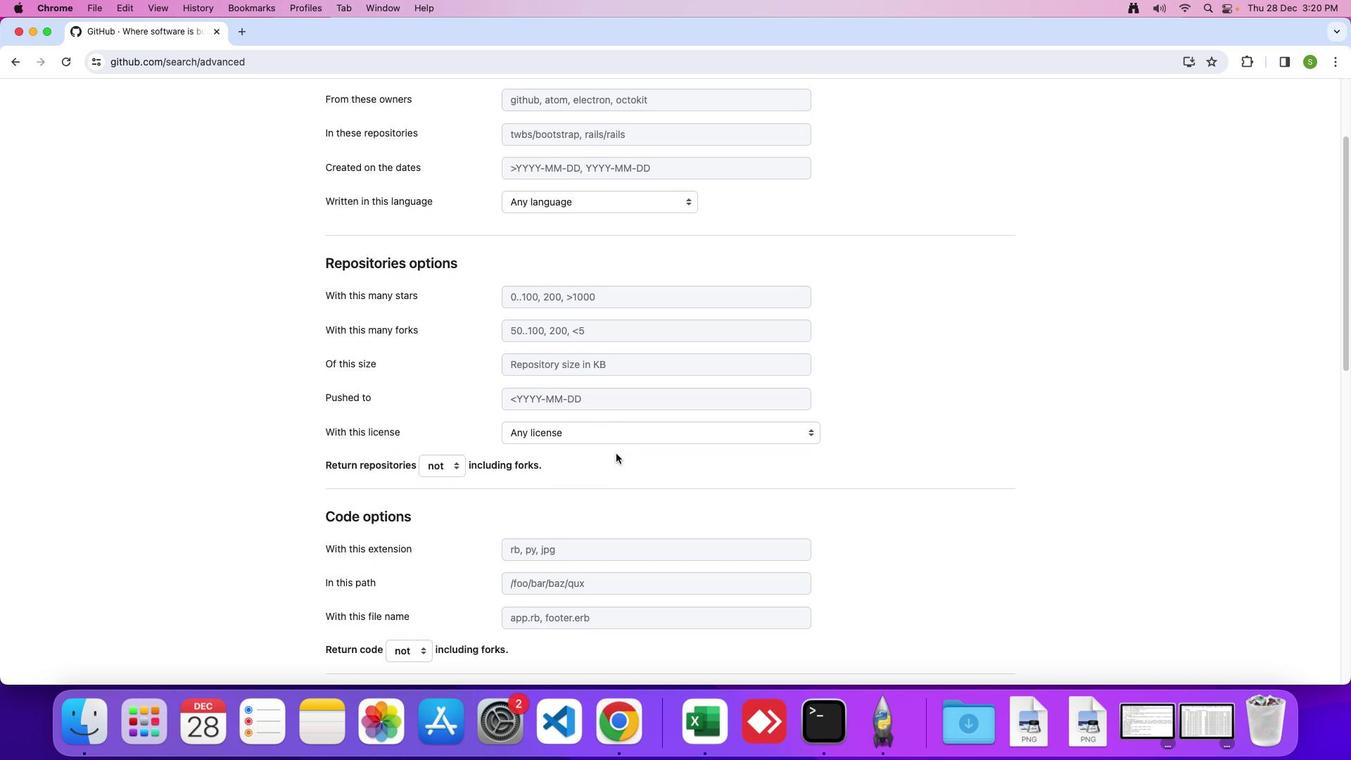 
Action: Mouse moved to (618, 454)
Screenshot: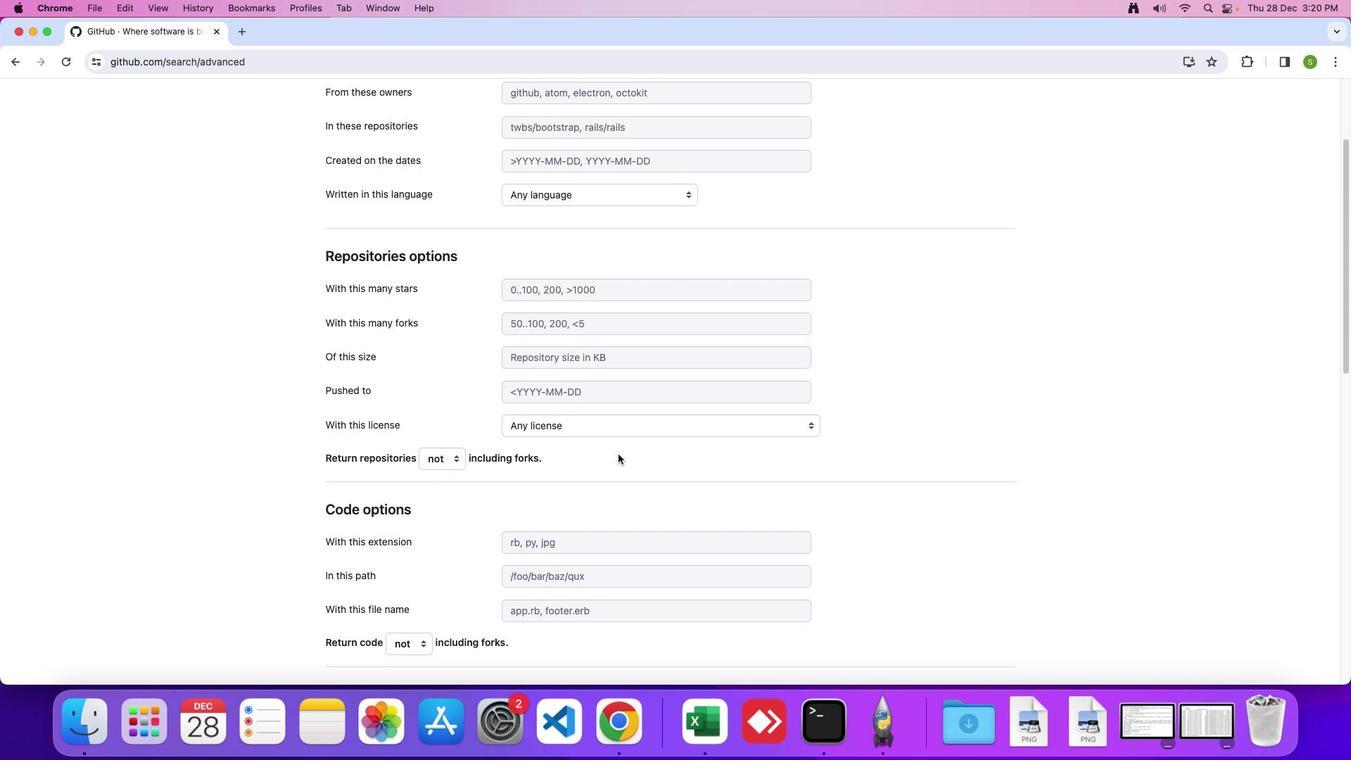 
Action: Mouse scrolled (618, 454) with delta (0, 0)
Screenshot: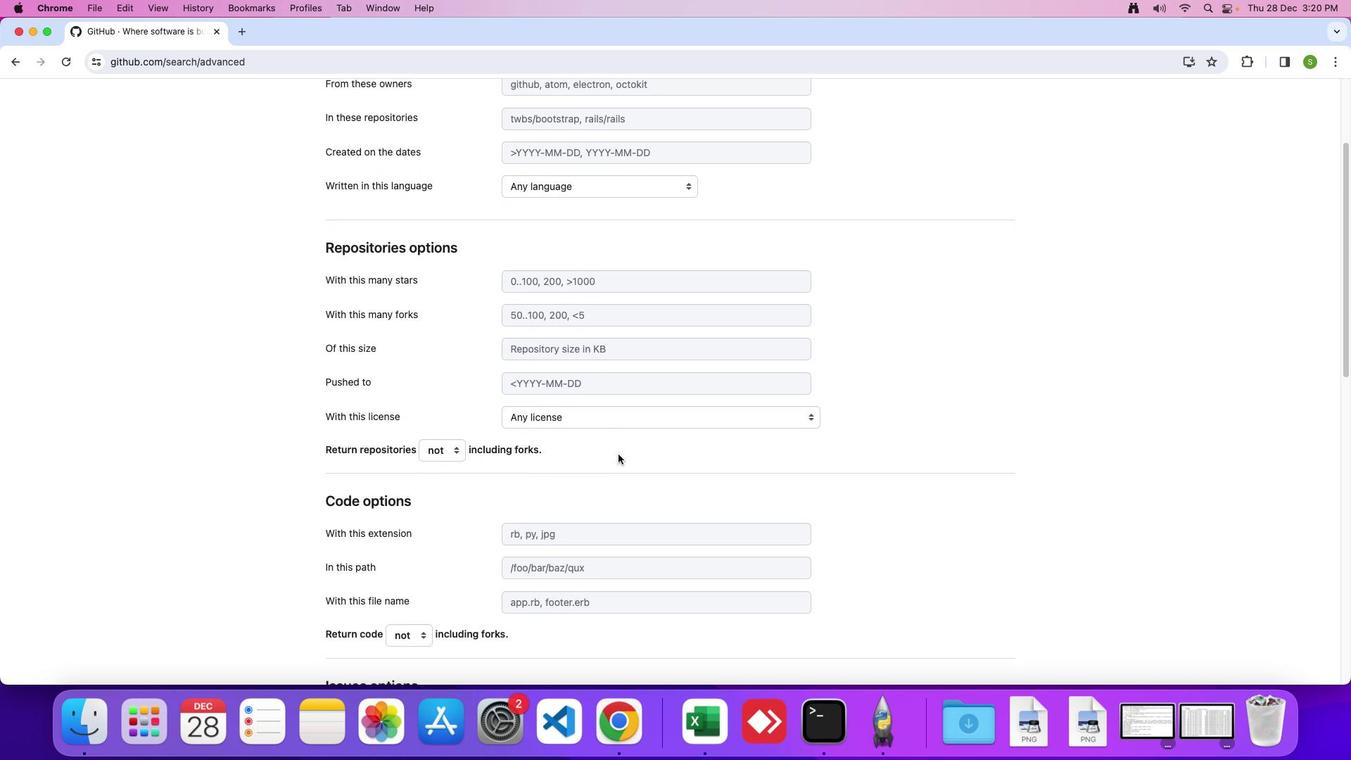 
Action: Mouse scrolled (618, 454) with delta (0, 0)
Screenshot: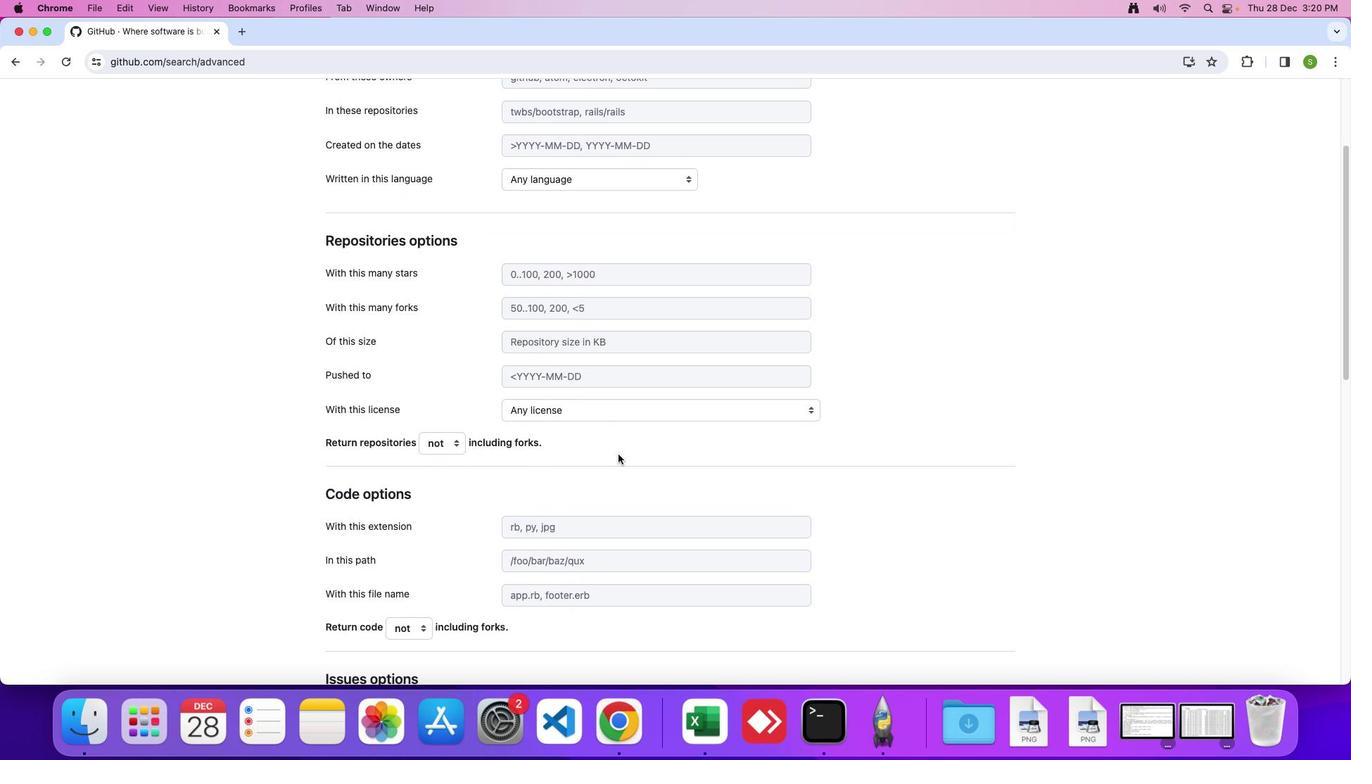 
Action: Mouse moved to (618, 453)
Screenshot: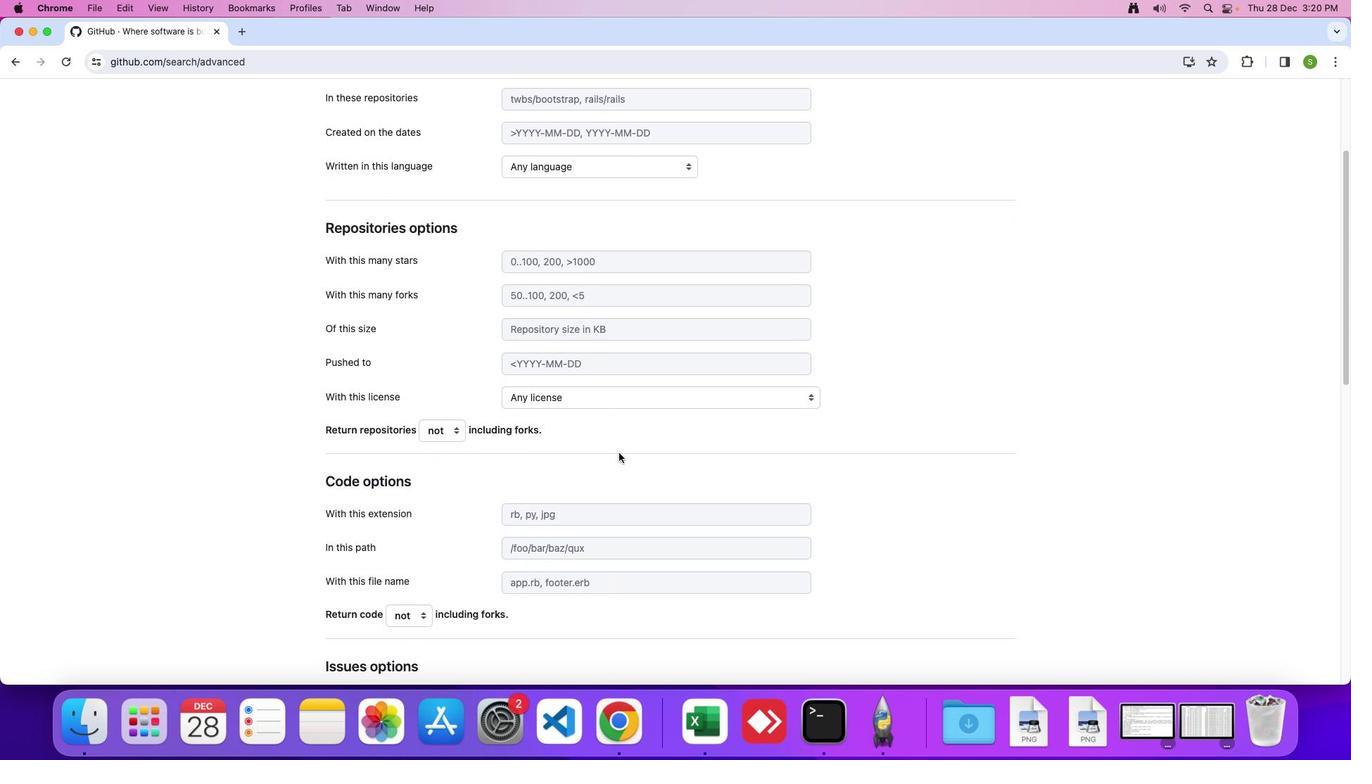 
Action: Mouse scrolled (618, 453) with delta (0, 0)
Screenshot: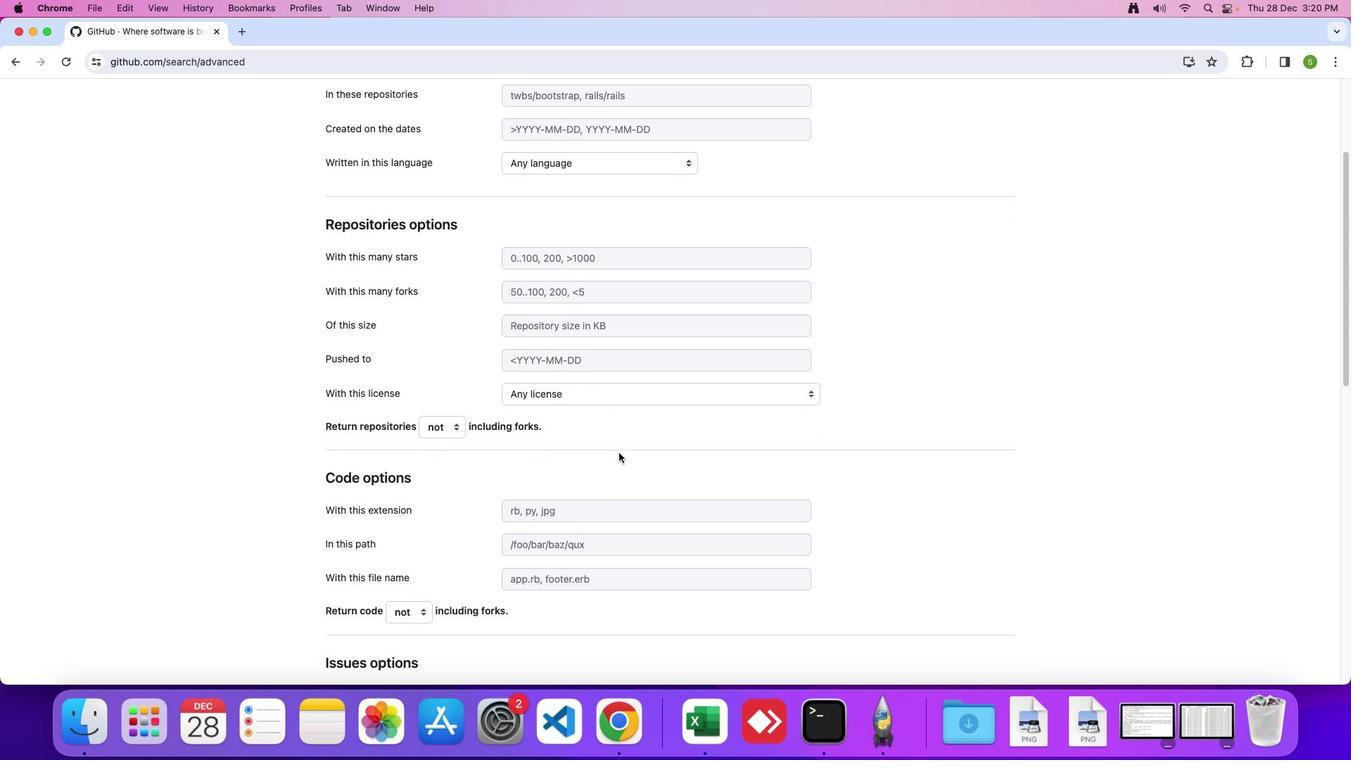 
Action: Mouse scrolled (618, 453) with delta (0, 0)
Screenshot: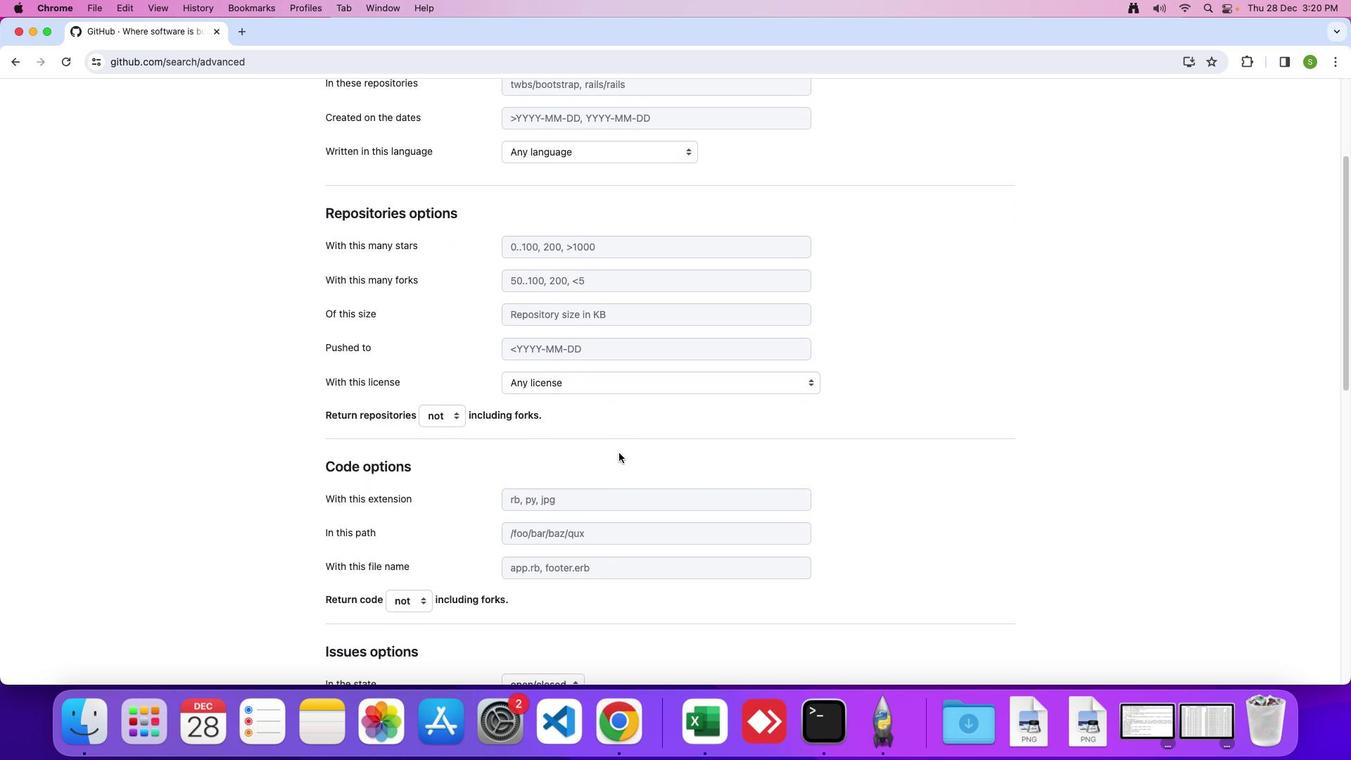
Action: Mouse moved to (618, 453)
Screenshot: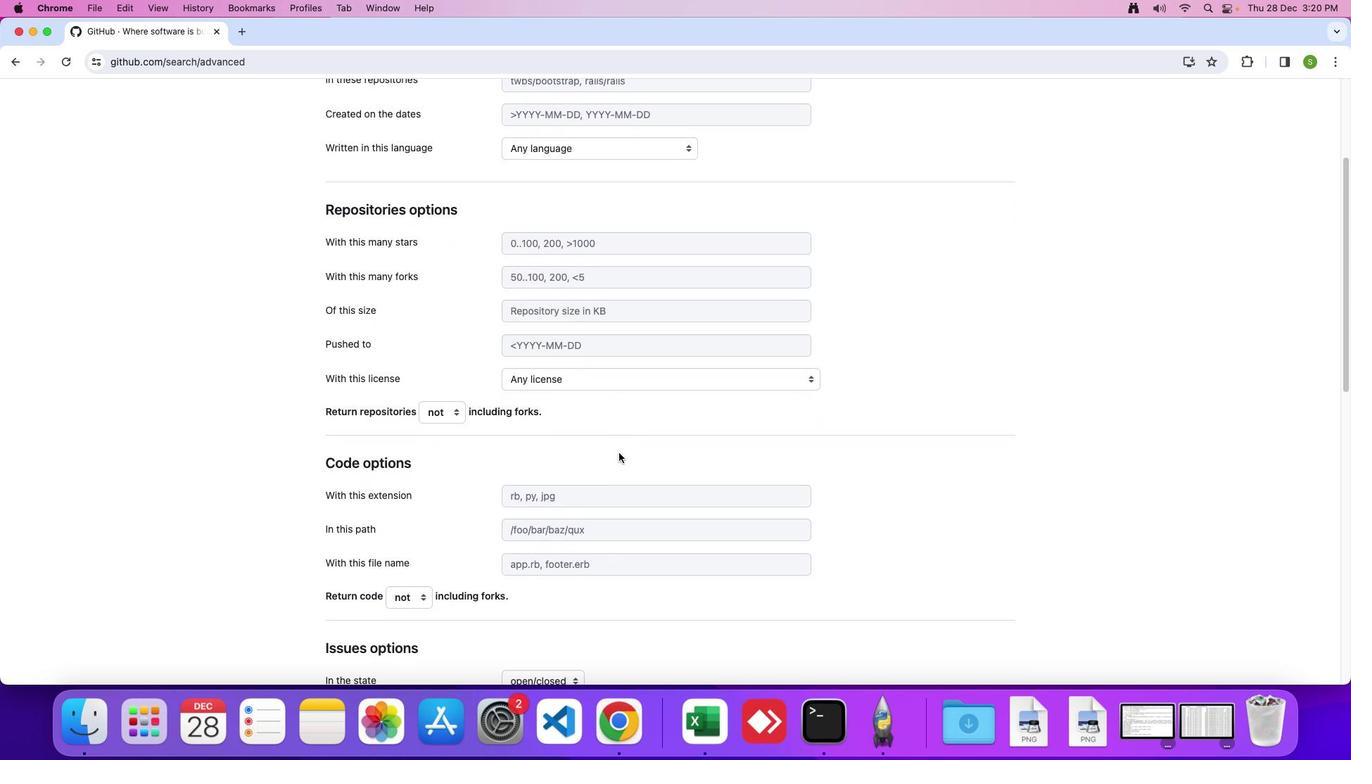 
Action: Mouse scrolled (618, 453) with delta (0, 0)
Screenshot: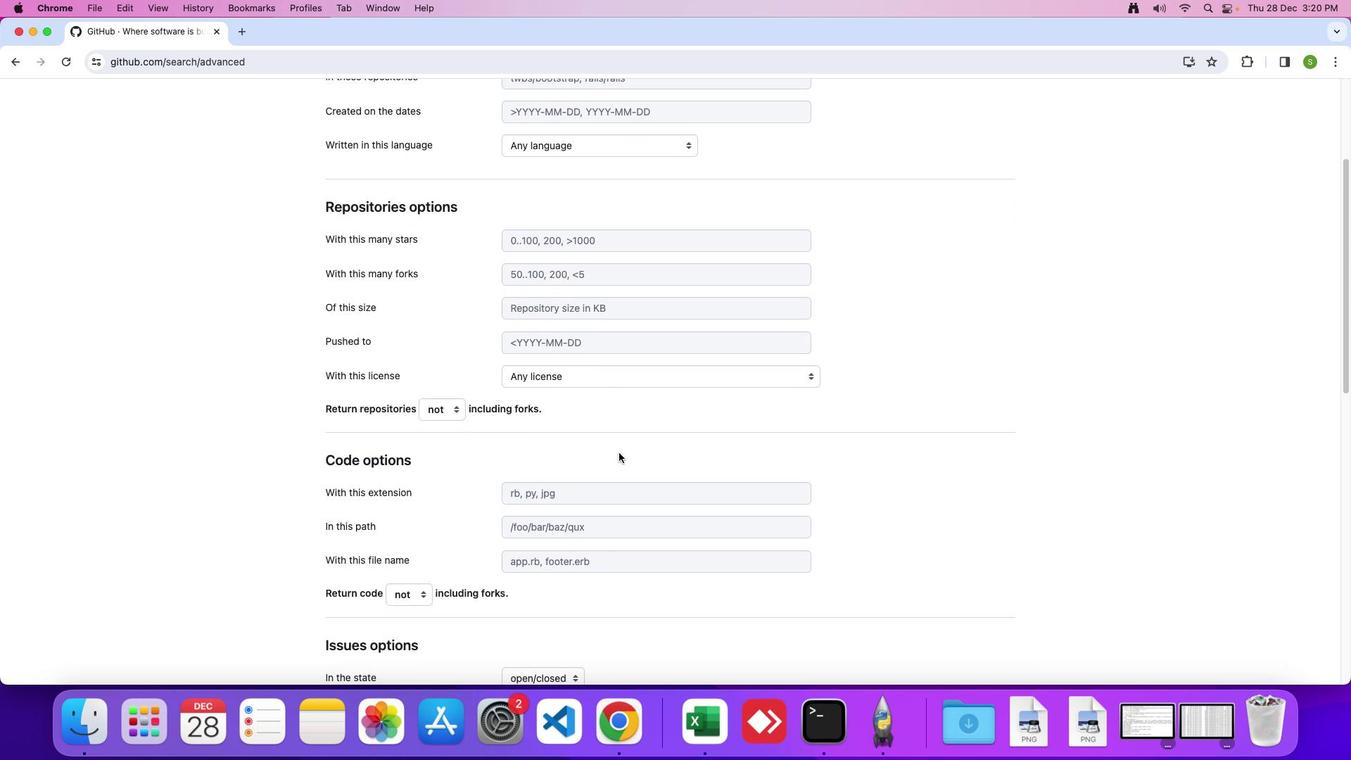 
Action: Mouse scrolled (618, 453) with delta (0, 0)
Screenshot: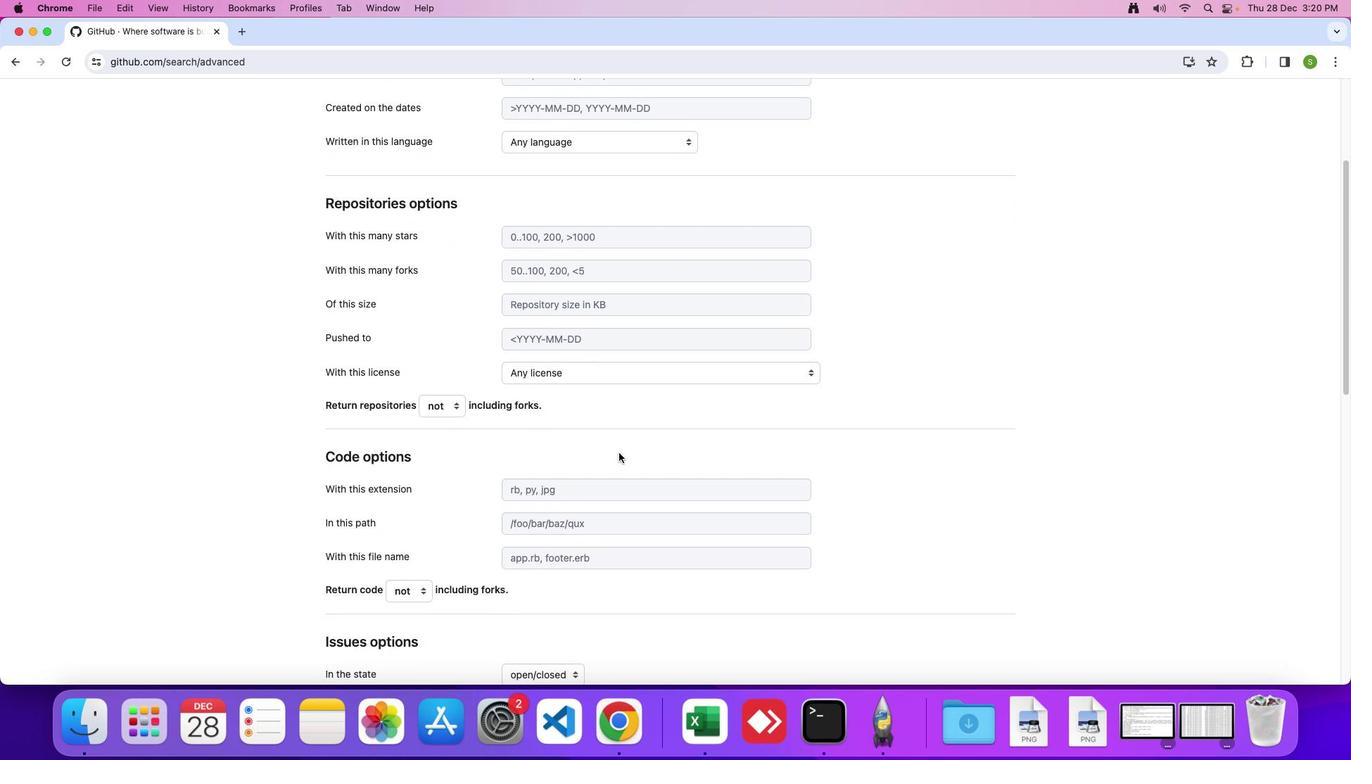 
Action: Mouse scrolled (618, 453) with delta (0, 0)
Screenshot: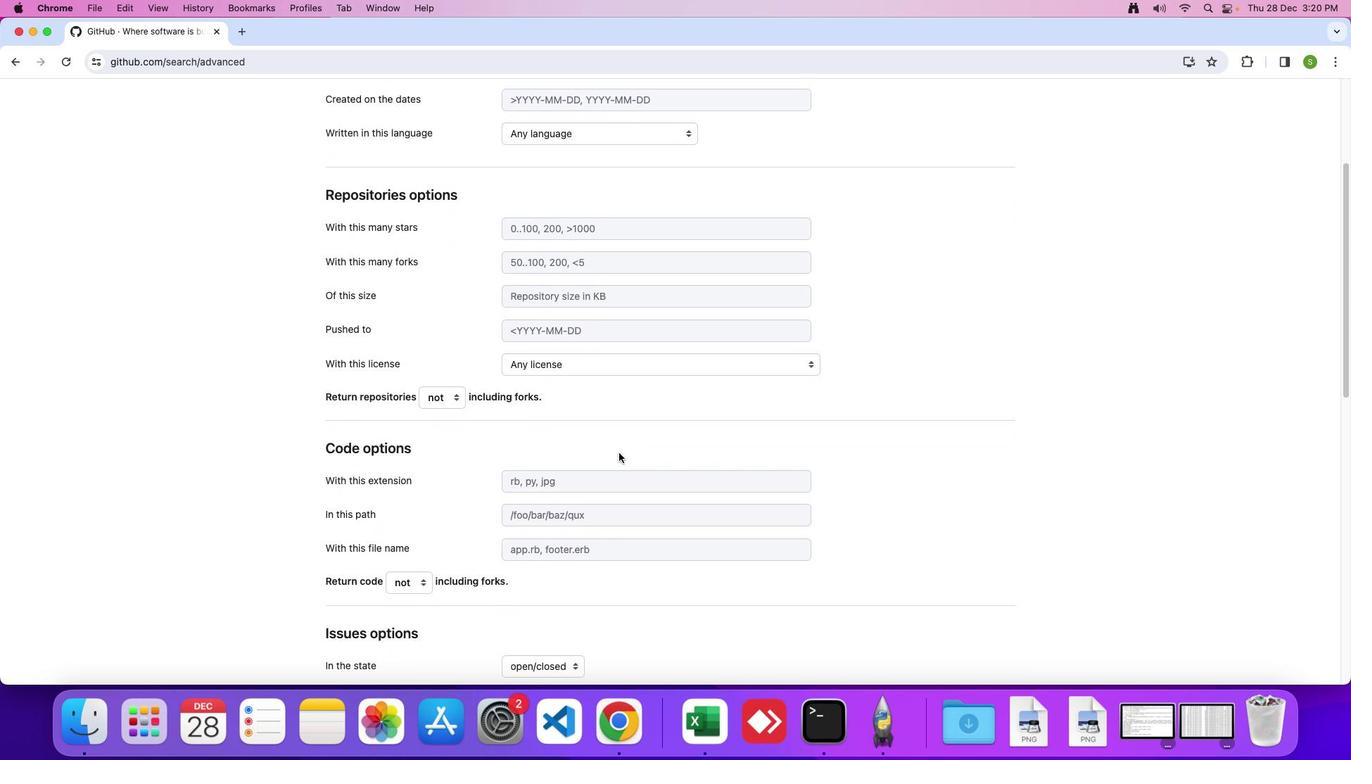 
Action: Mouse moved to (618, 452)
Screenshot: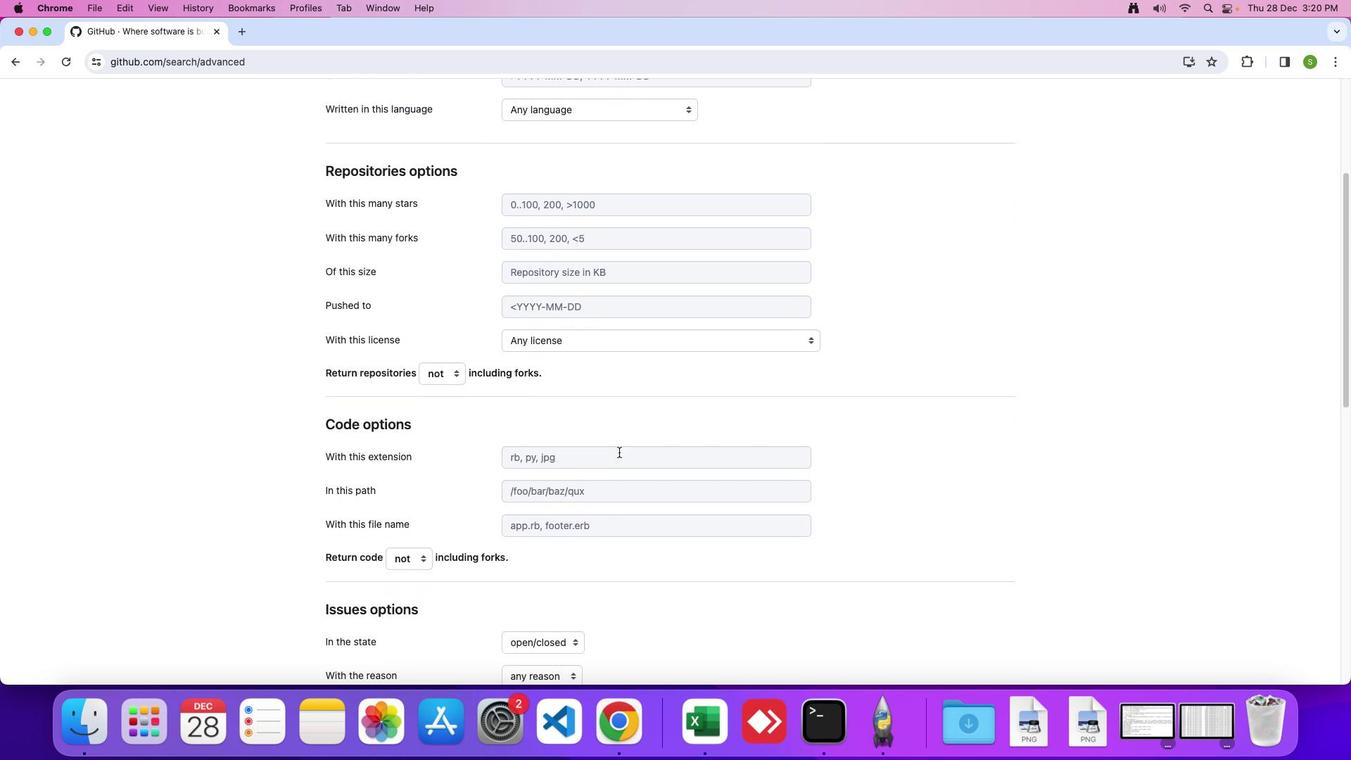 
Action: Mouse scrolled (618, 452) with delta (0, 0)
Screenshot: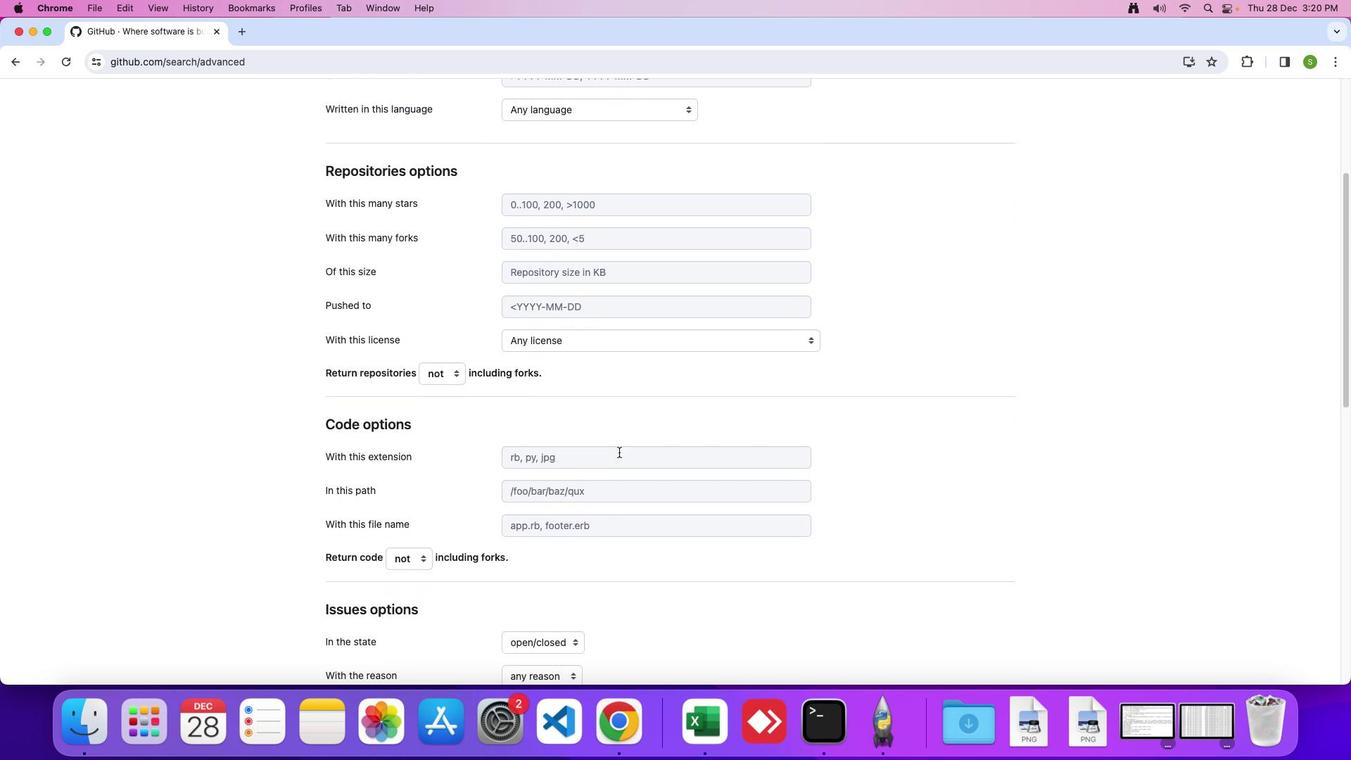 
Action: Mouse moved to (618, 452)
Screenshot: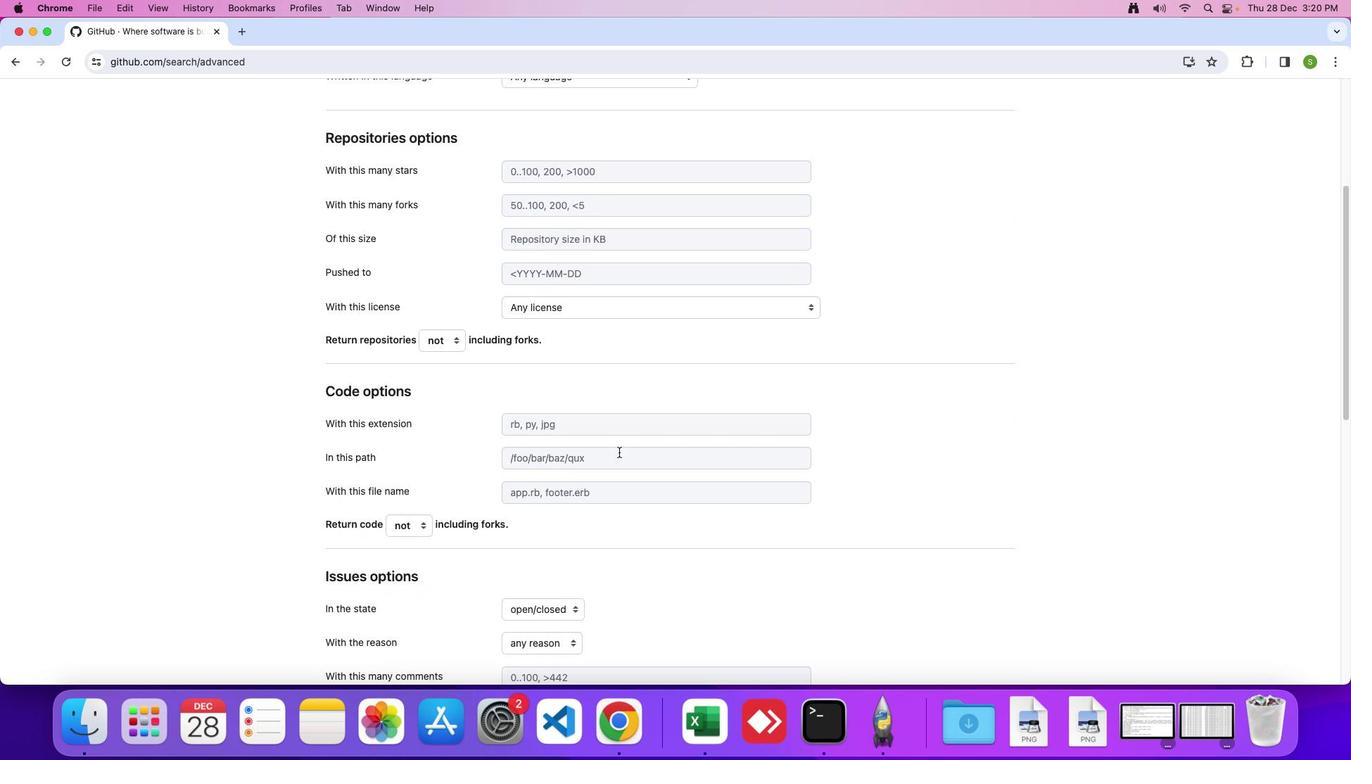 
Action: Mouse scrolled (618, 452) with delta (0, 0)
Screenshot: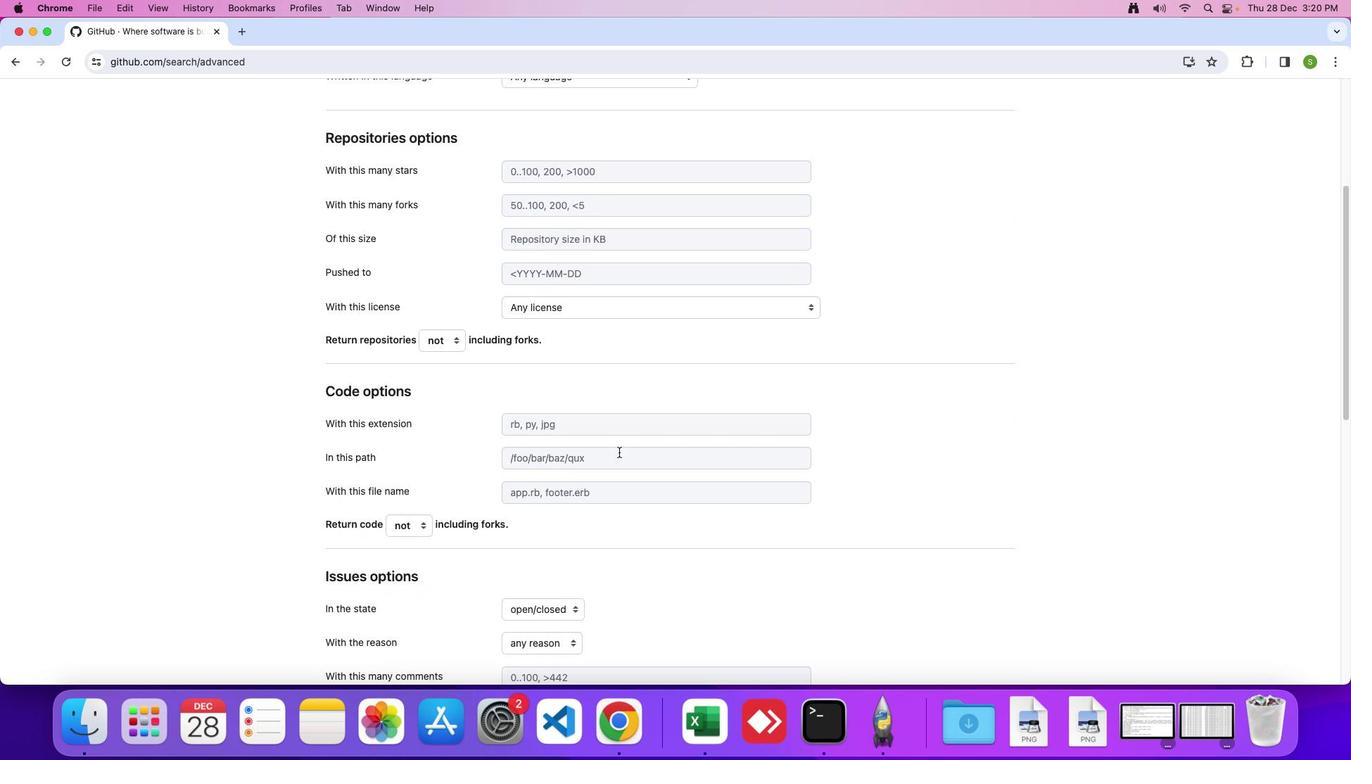 
Action: Mouse scrolled (618, 452) with delta (0, -2)
Screenshot: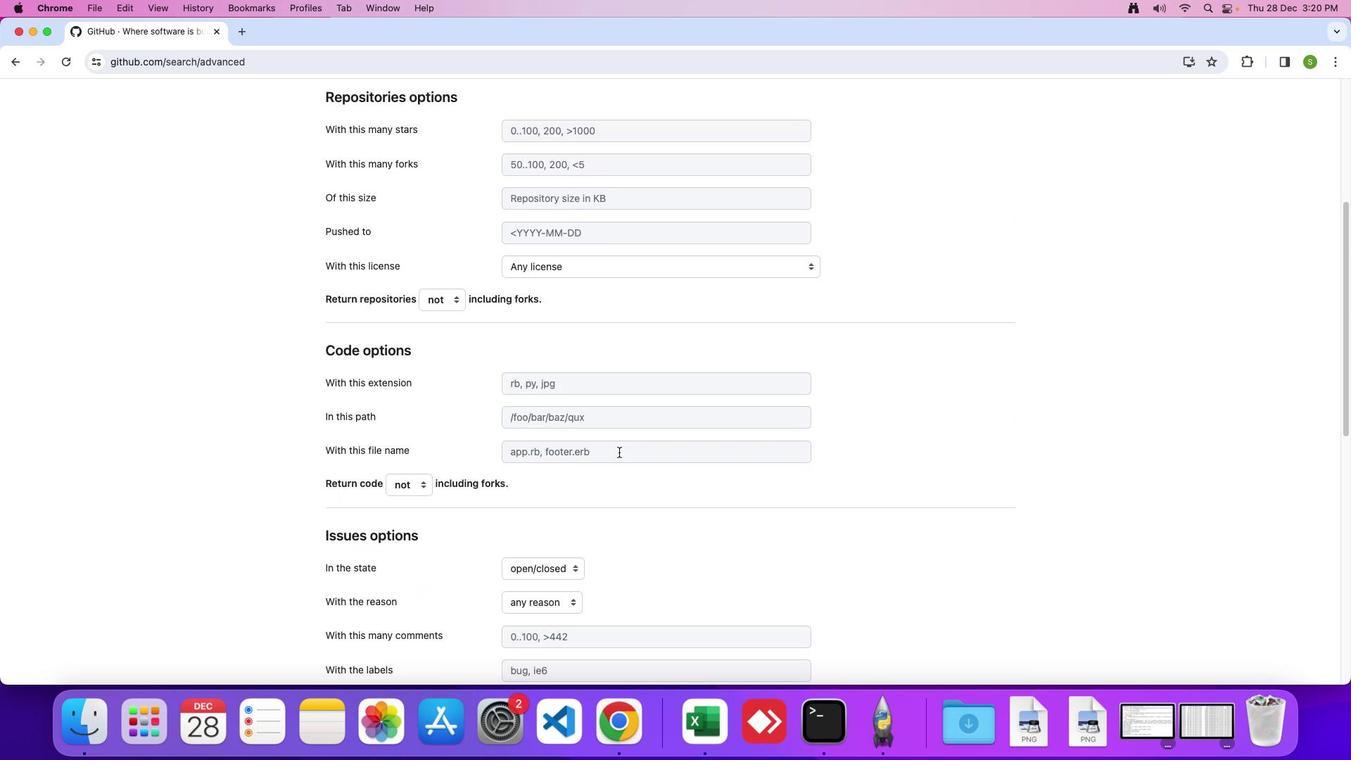 
Action: Mouse moved to (618, 452)
Screenshot: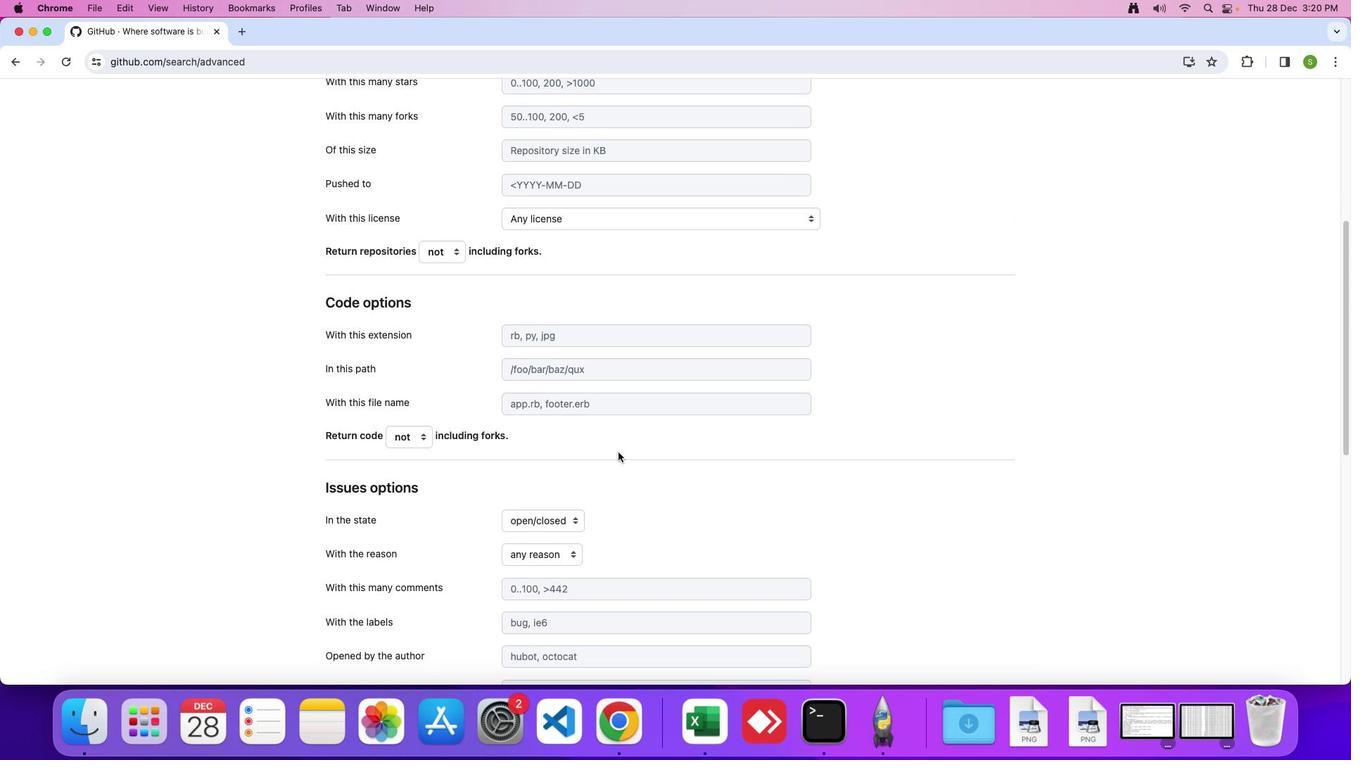 
Action: Mouse scrolled (618, 452) with delta (0, 0)
Screenshot: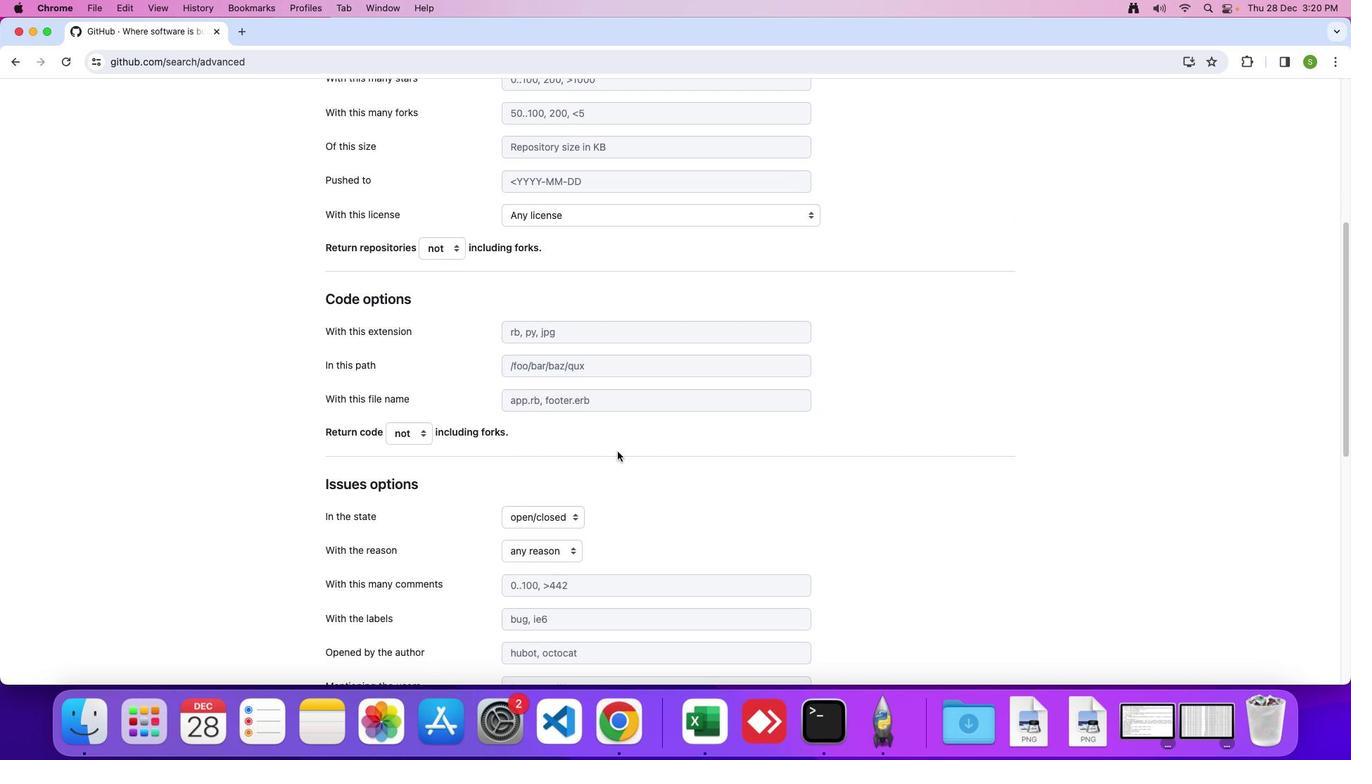 
Action: Mouse scrolled (618, 452) with delta (0, 0)
Screenshot: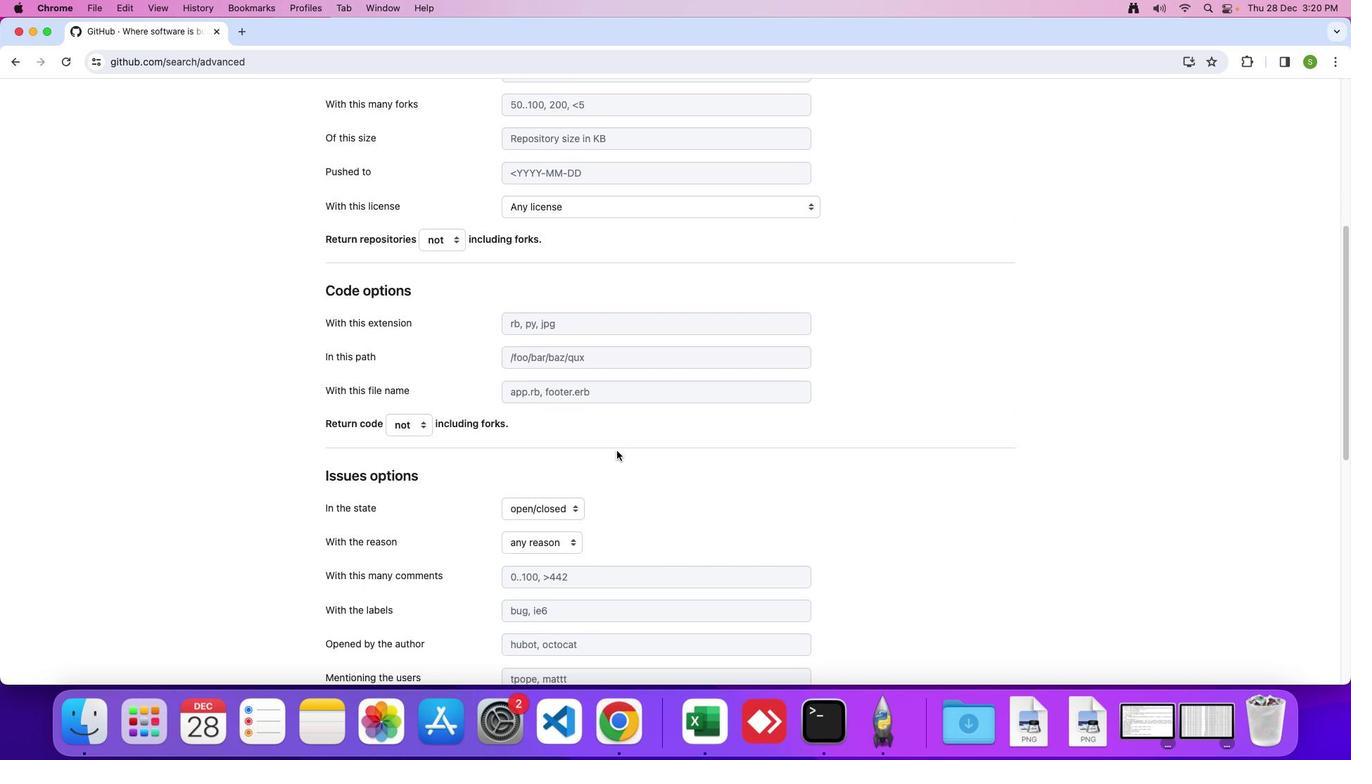 
Action: Mouse moved to (616, 449)
Screenshot: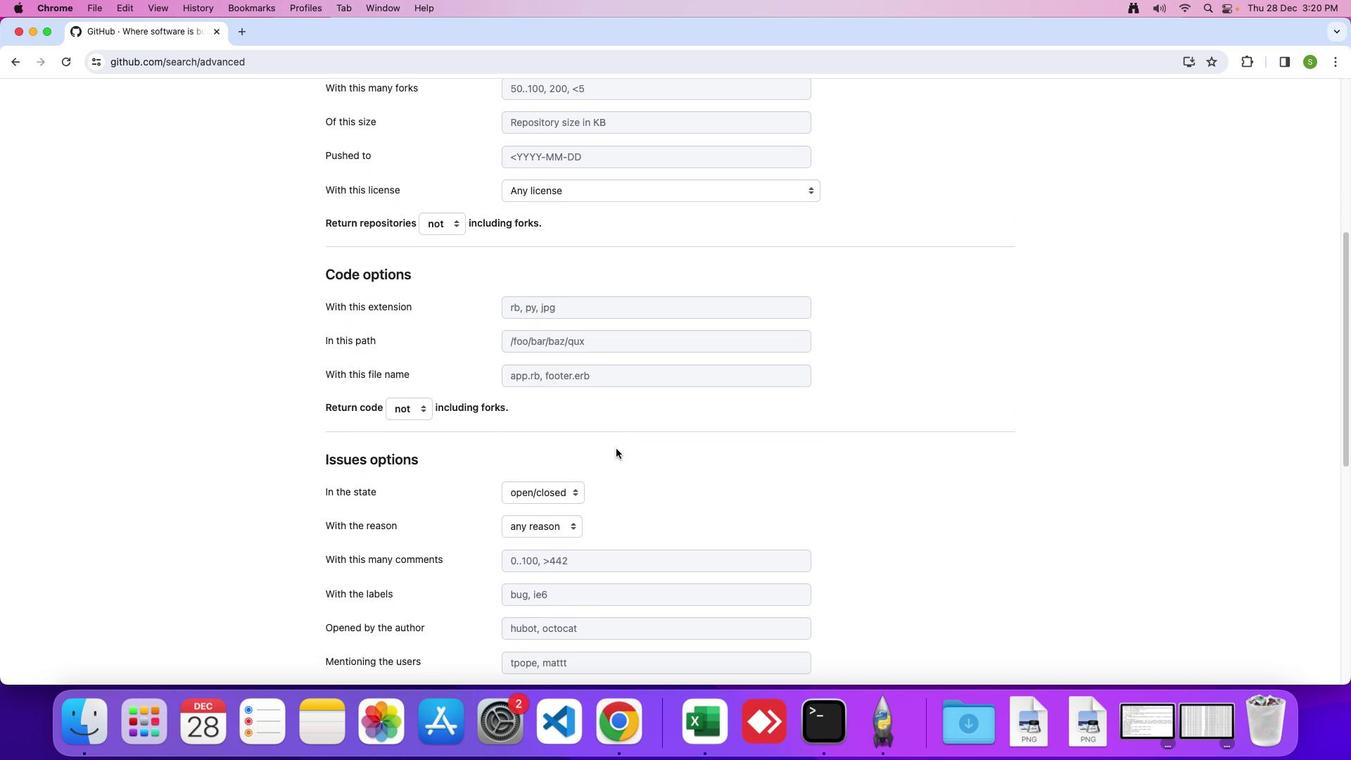 
Action: Mouse scrolled (616, 449) with delta (0, 0)
Screenshot: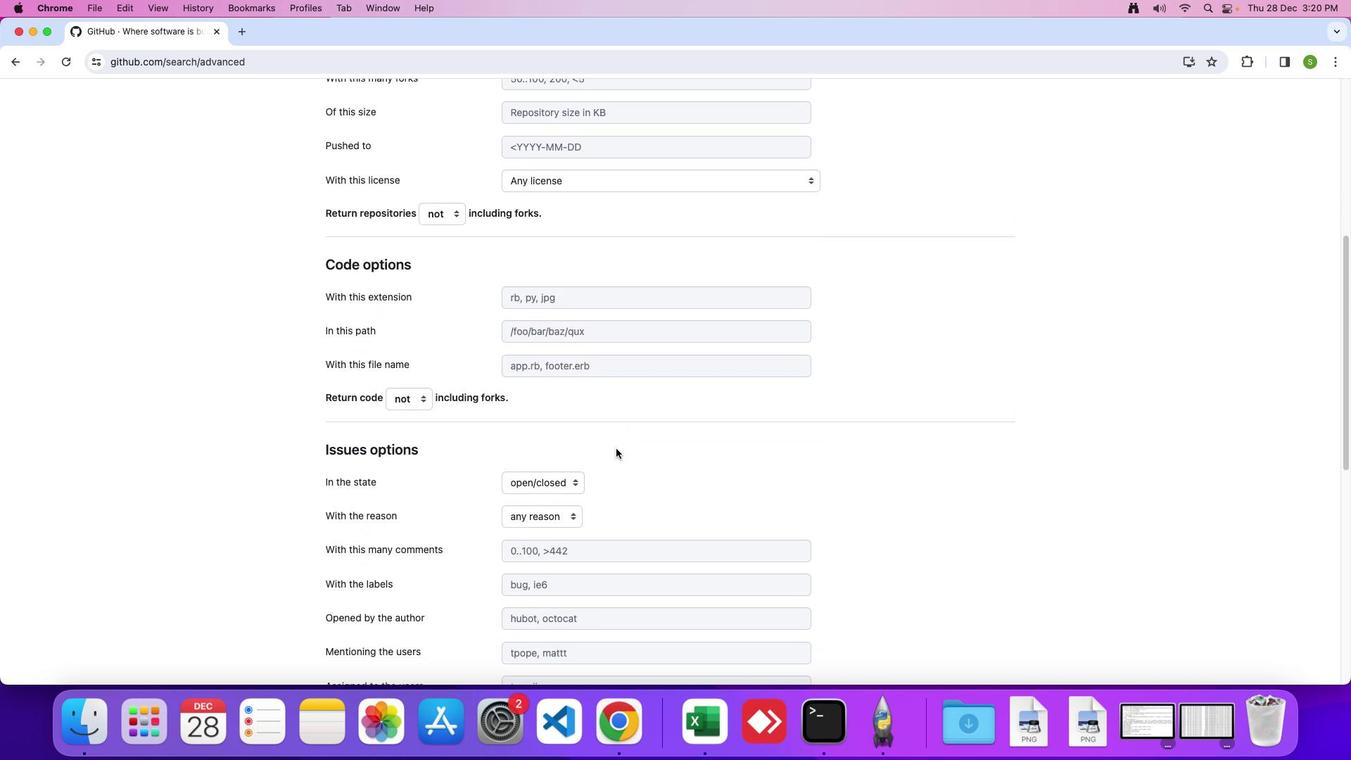 
Action: Mouse moved to (616, 448)
Screenshot: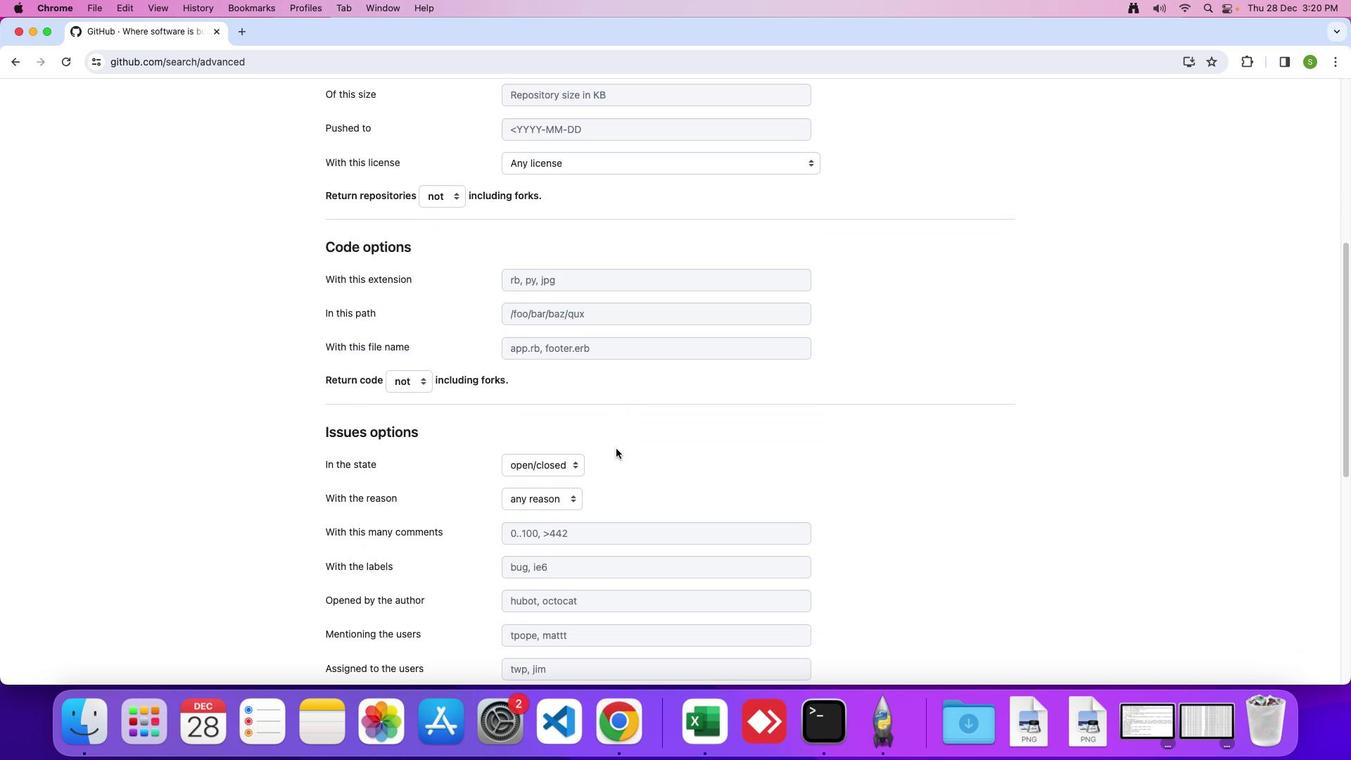 
Action: Mouse scrolled (616, 448) with delta (0, 0)
Screenshot: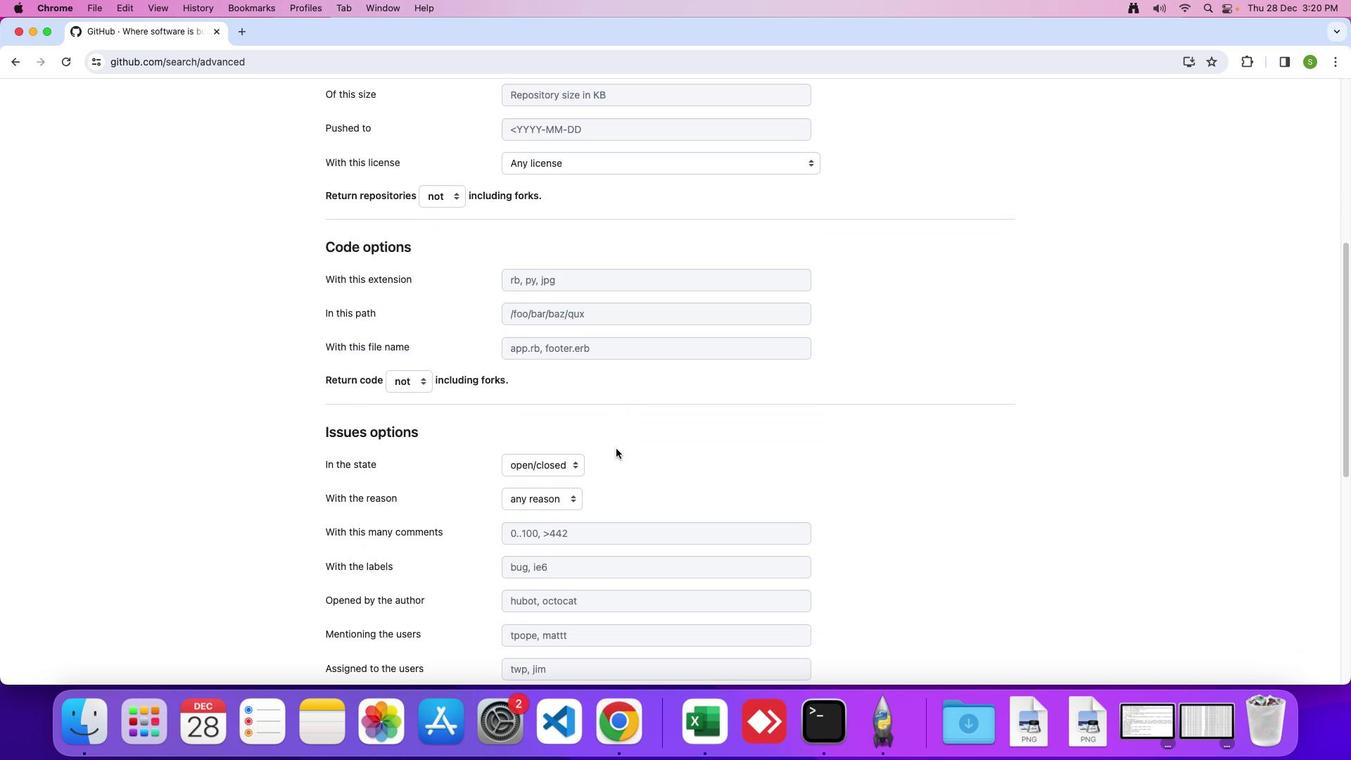
Action: Mouse moved to (616, 448)
Screenshot: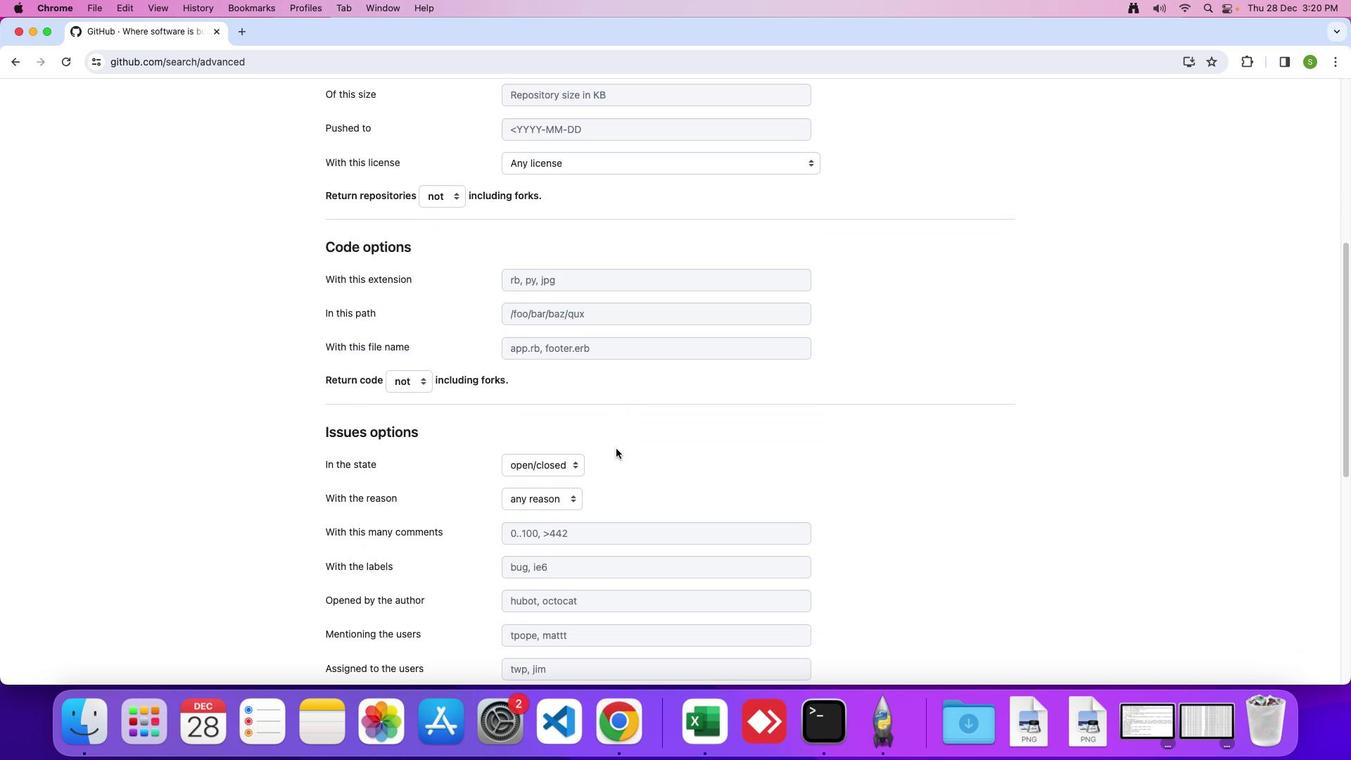 
Action: Mouse scrolled (616, 448) with delta (0, -1)
Screenshot: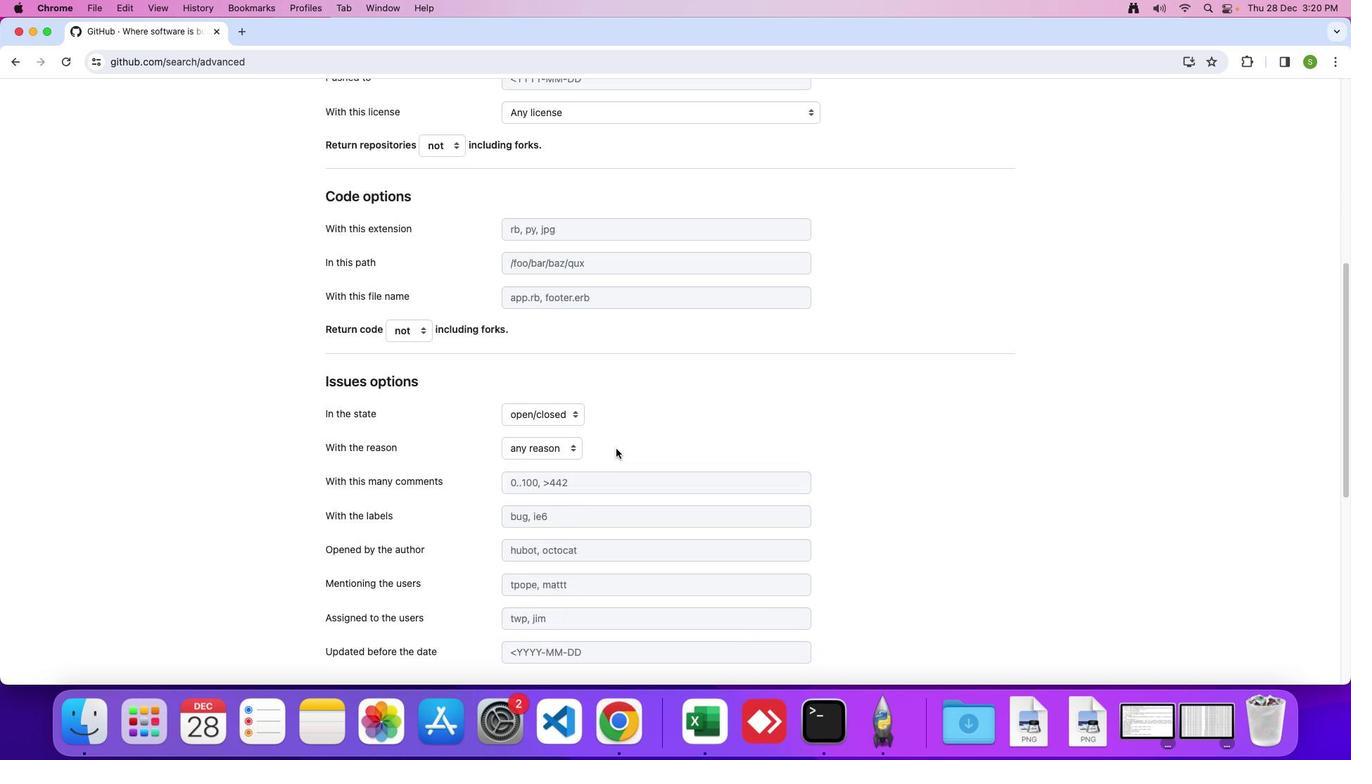 
Action: Mouse moved to (561, 421)
Screenshot: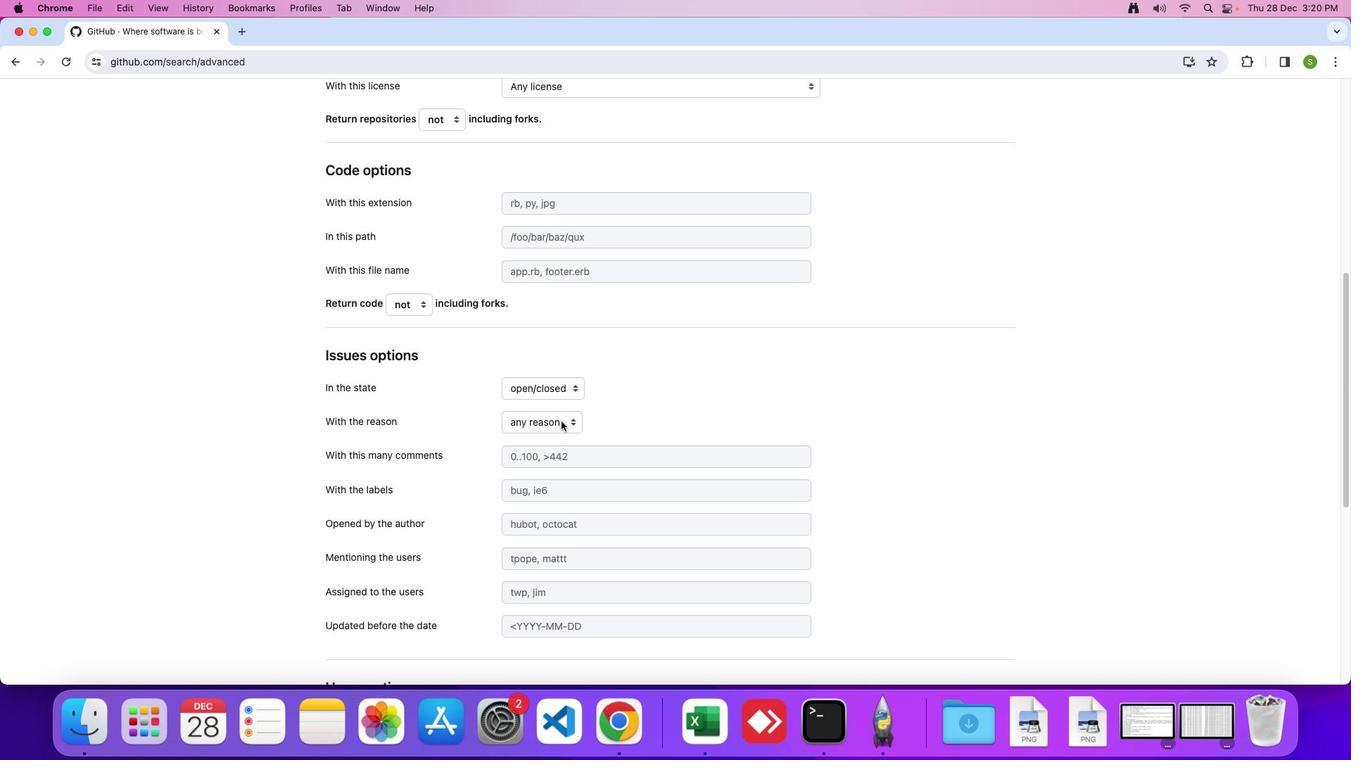 
Action: Mouse pressed left at (561, 421)
Screenshot: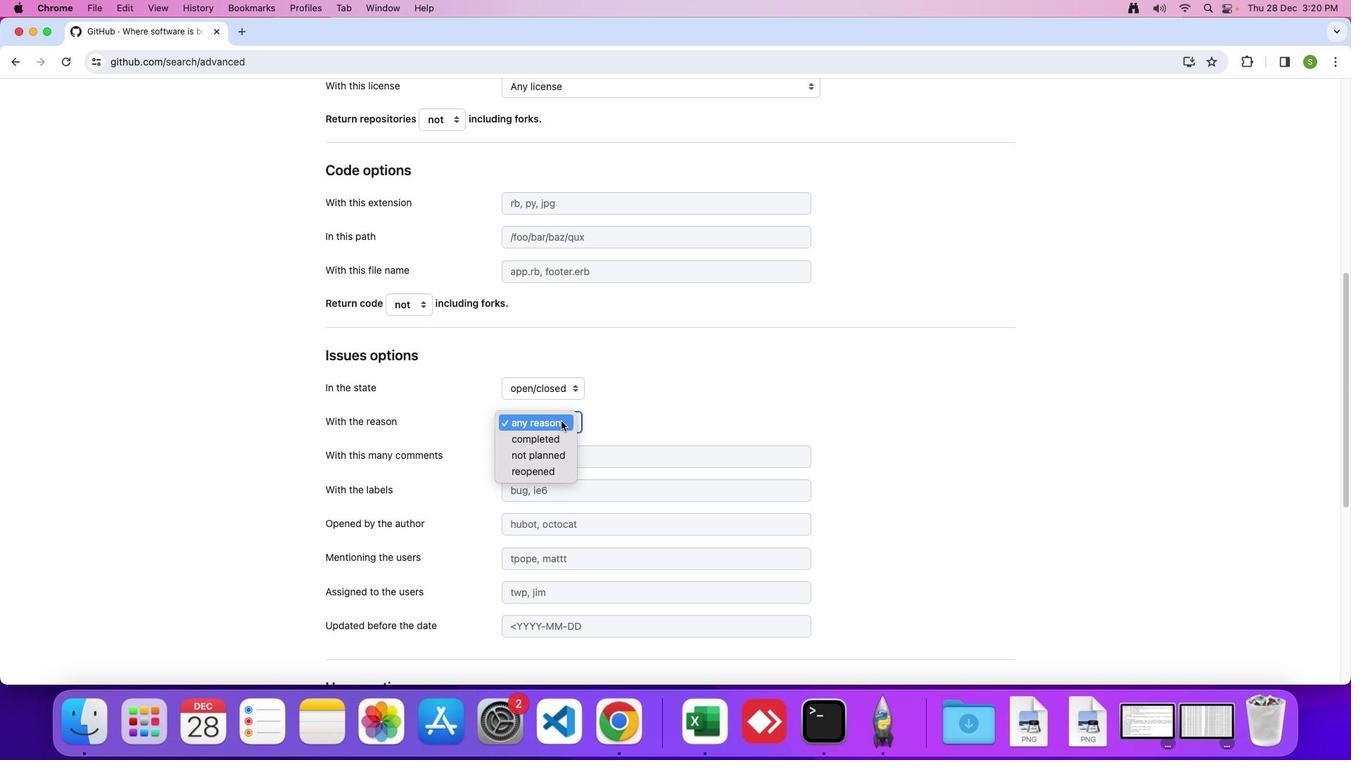 
Action: Mouse moved to (547, 423)
Screenshot: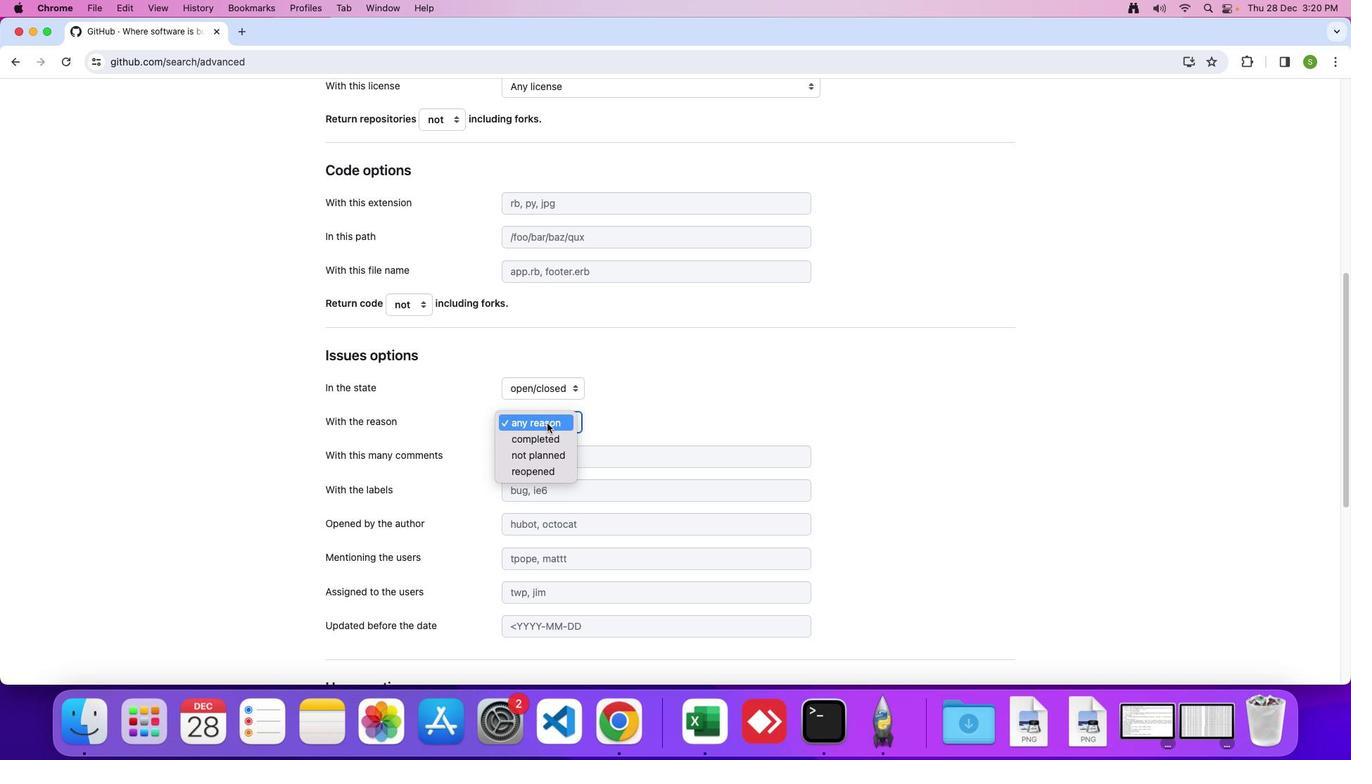 
Action: Mouse pressed left at (547, 423)
Screenshot: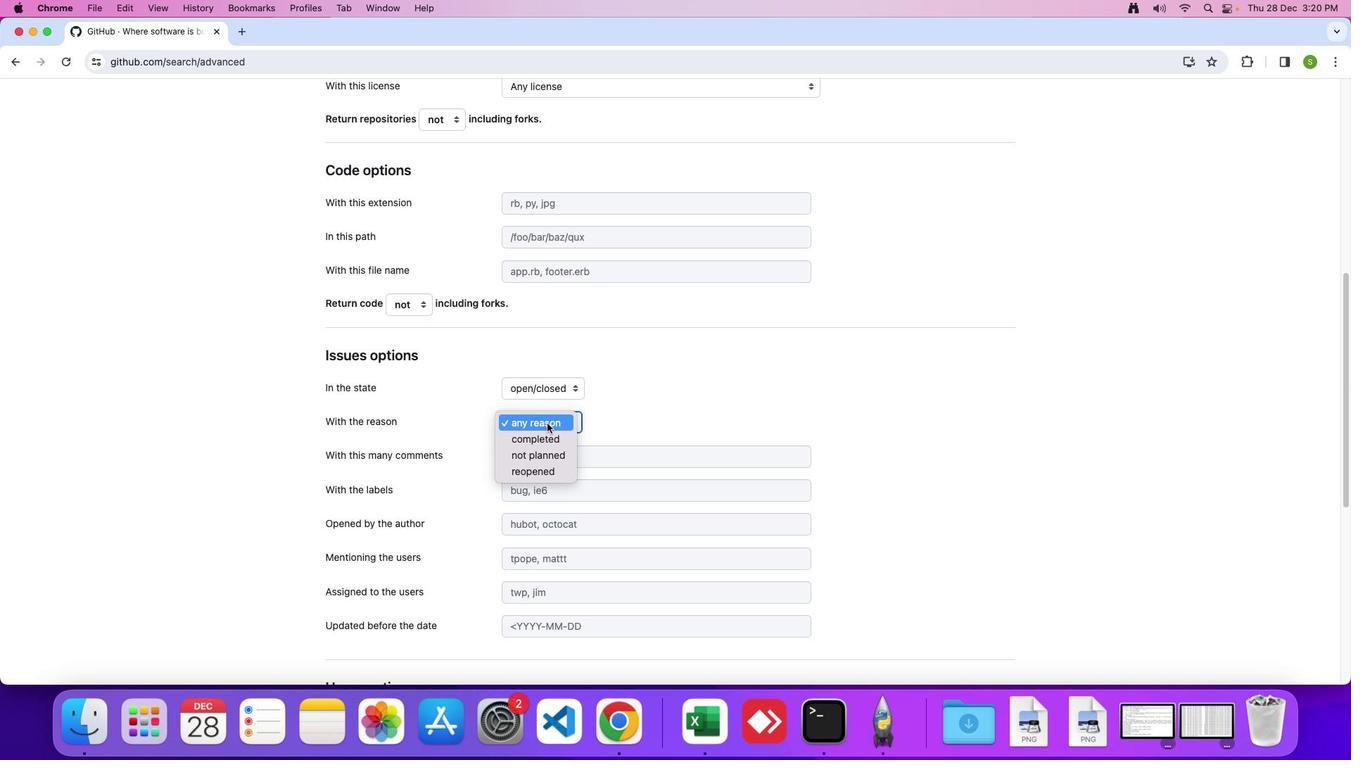 
Action: Key pressed Key.enter
Screenshot: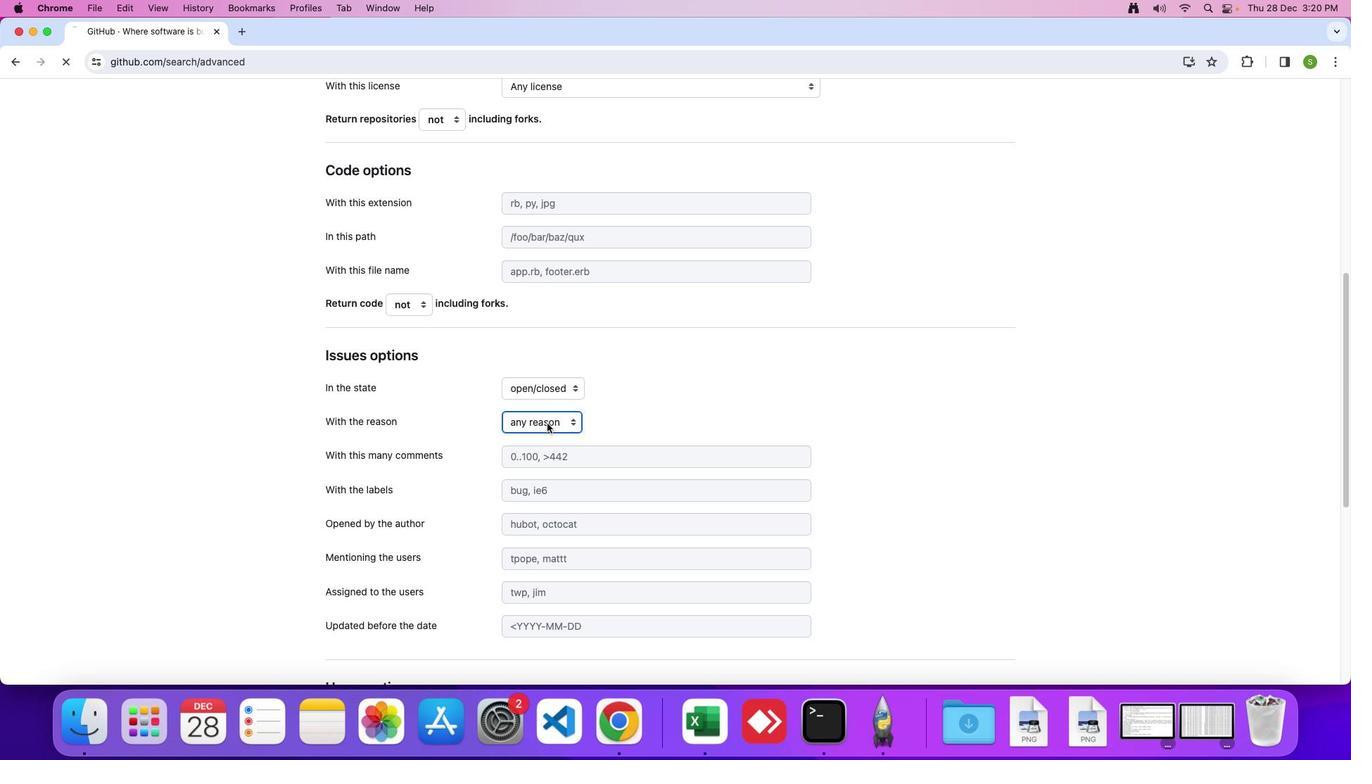 
